 Task: Search one way flight ticket for 3 adults in first from St. Petersburg: St. Pete-clearwater International Airport to Greensboro: Piedmont Triad International Airport on 5-1-2023. Choice of flights is United. Number of bags: 11 checked bags. Price is upto 72000. Outbound departure time preference is 6:30.
Action: Mouse moved to (198, 189)
Screenshot: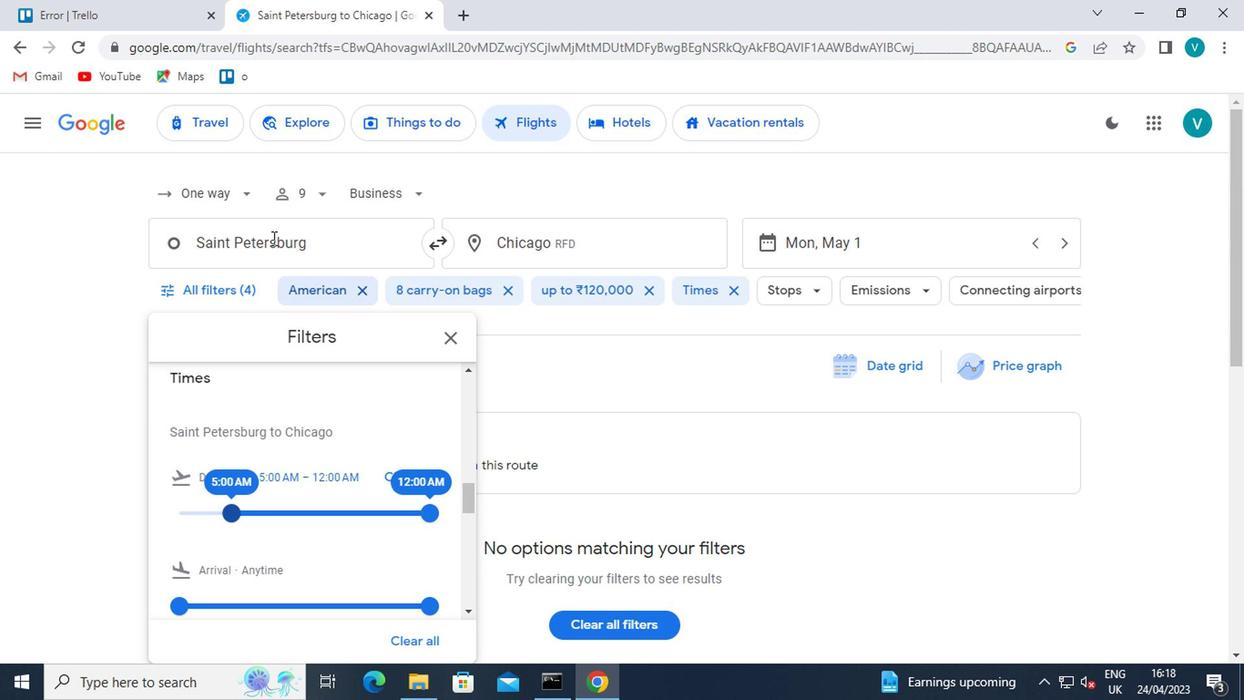 
Action: Mouse pressed left at (198, 189)
Screenshot: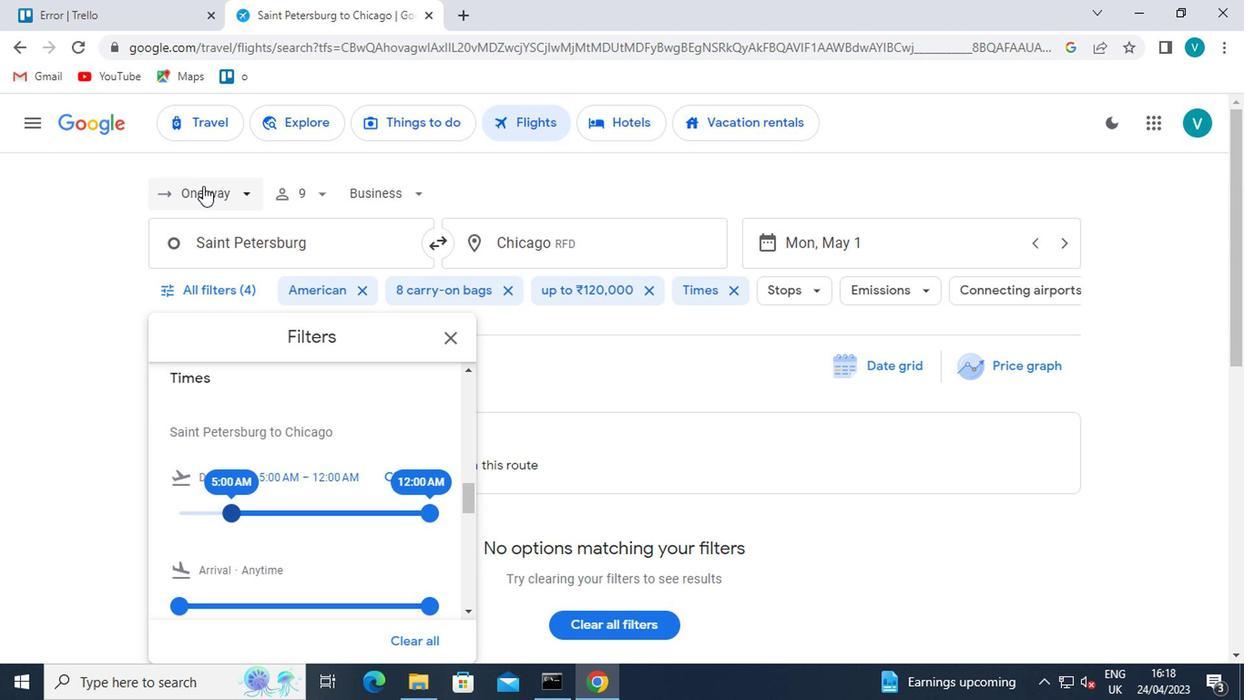 
Action: Mouse moved to (213, 280)
Screenshot: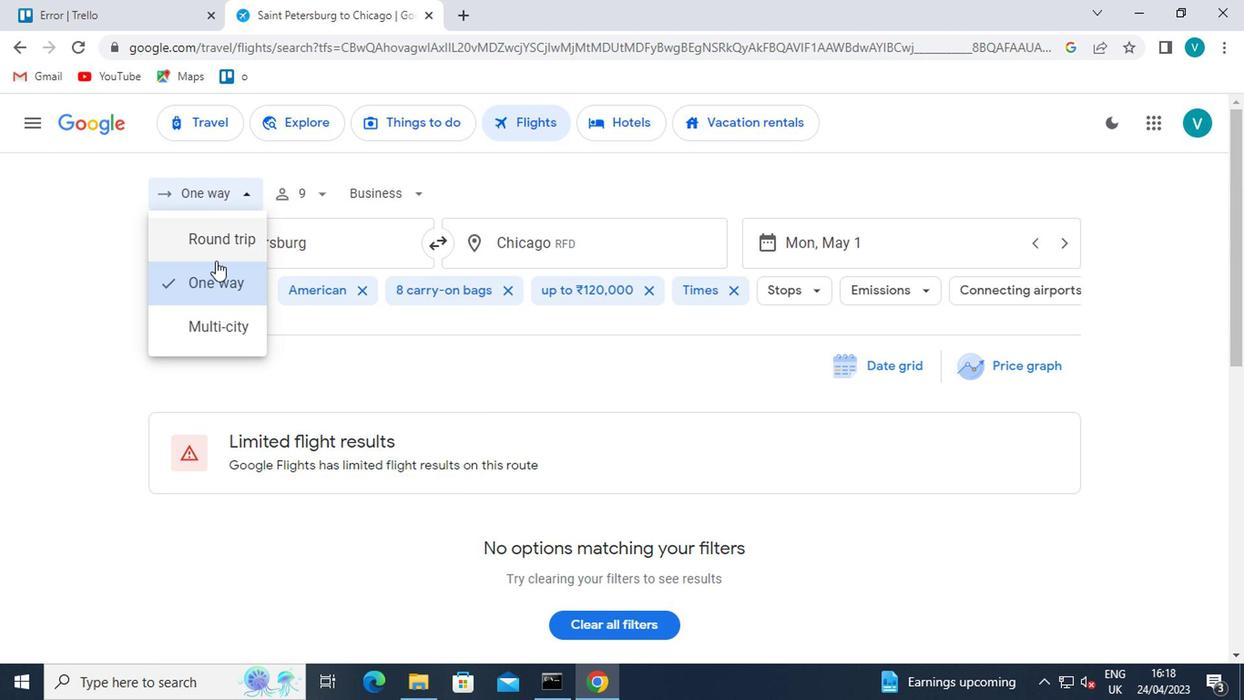 
Action: Mouse pressed left at (213, 280)
Screenshot: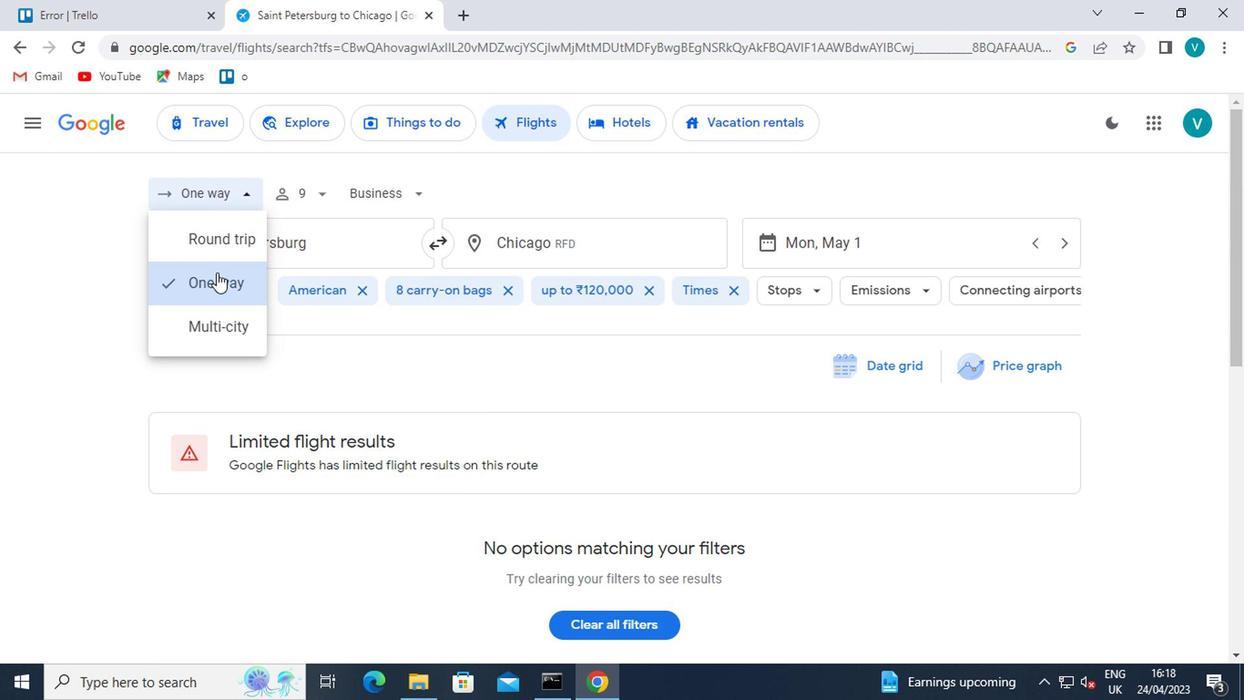 
Action: Mouse moved to (316, 182)
Screenshot: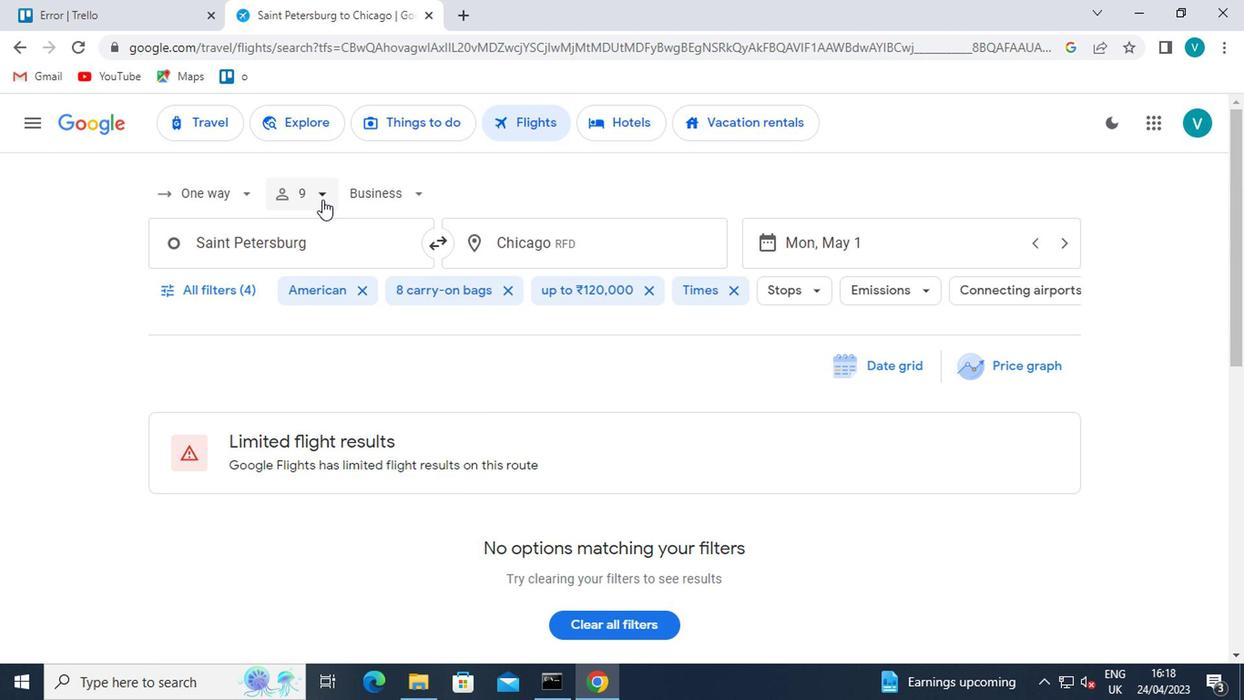 
Action: Mouse pressed left at (316, 182)
Screenshot: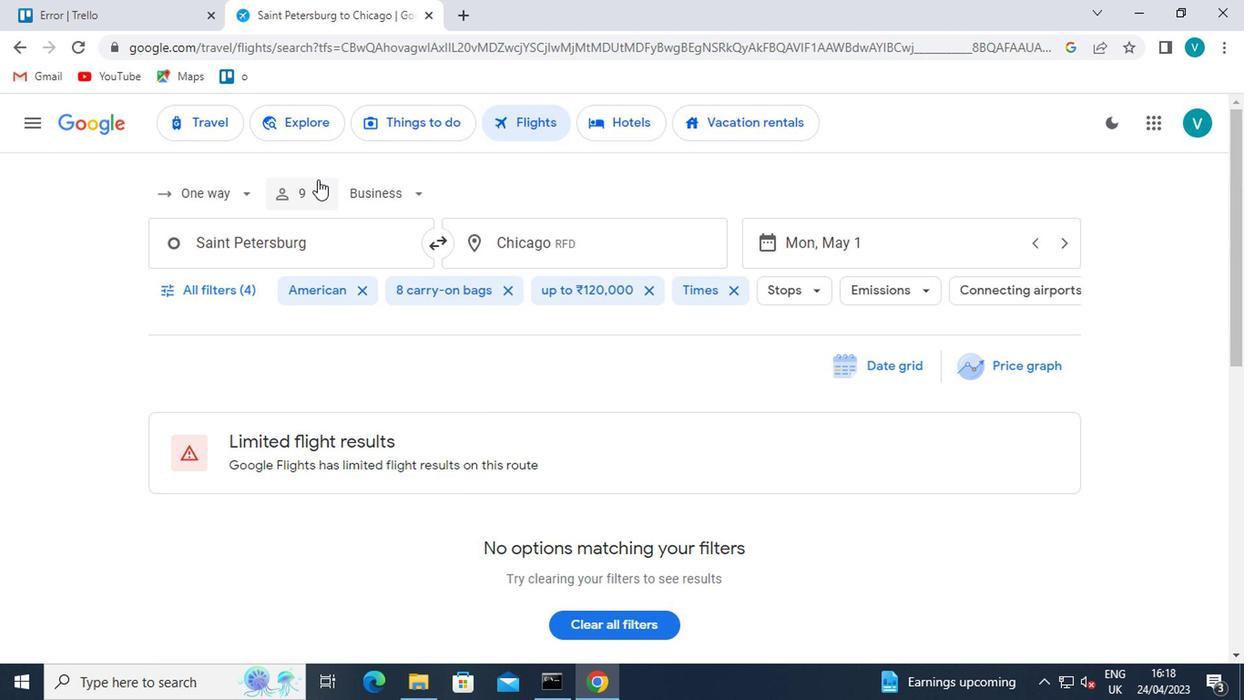 
Action: Mouse moved to (392, 237)
Screenshot: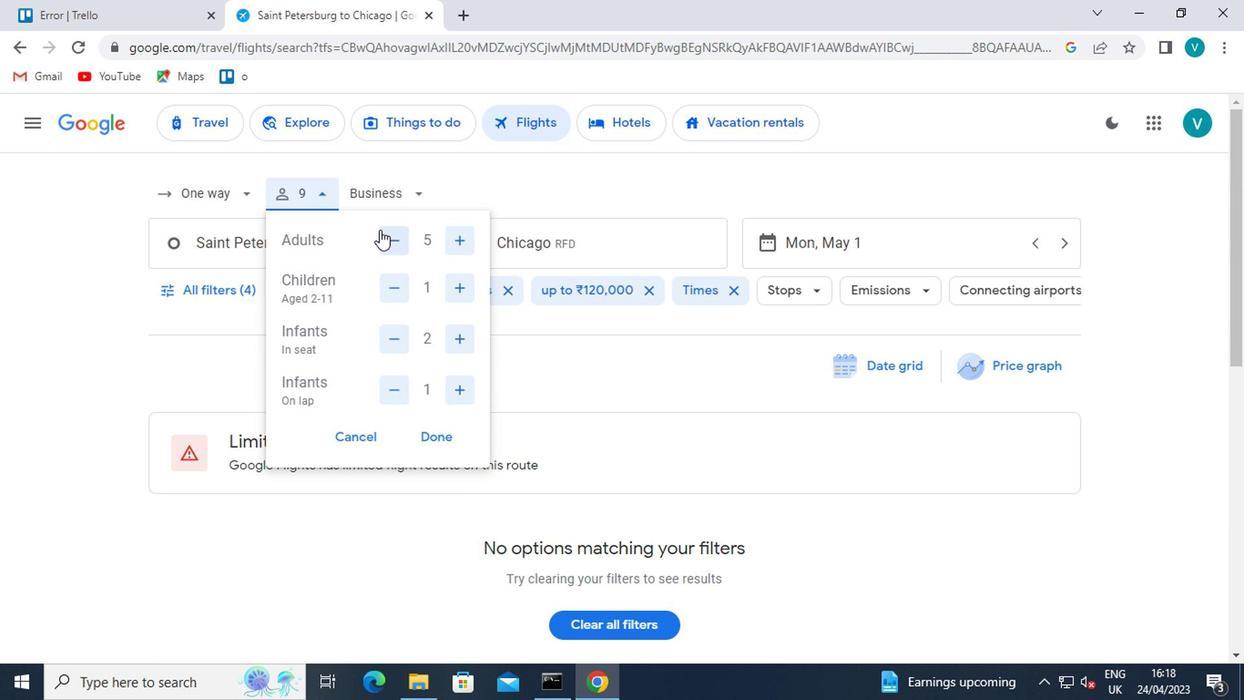 
Action: Mouse pressed left at (392, 237)
Screenshot: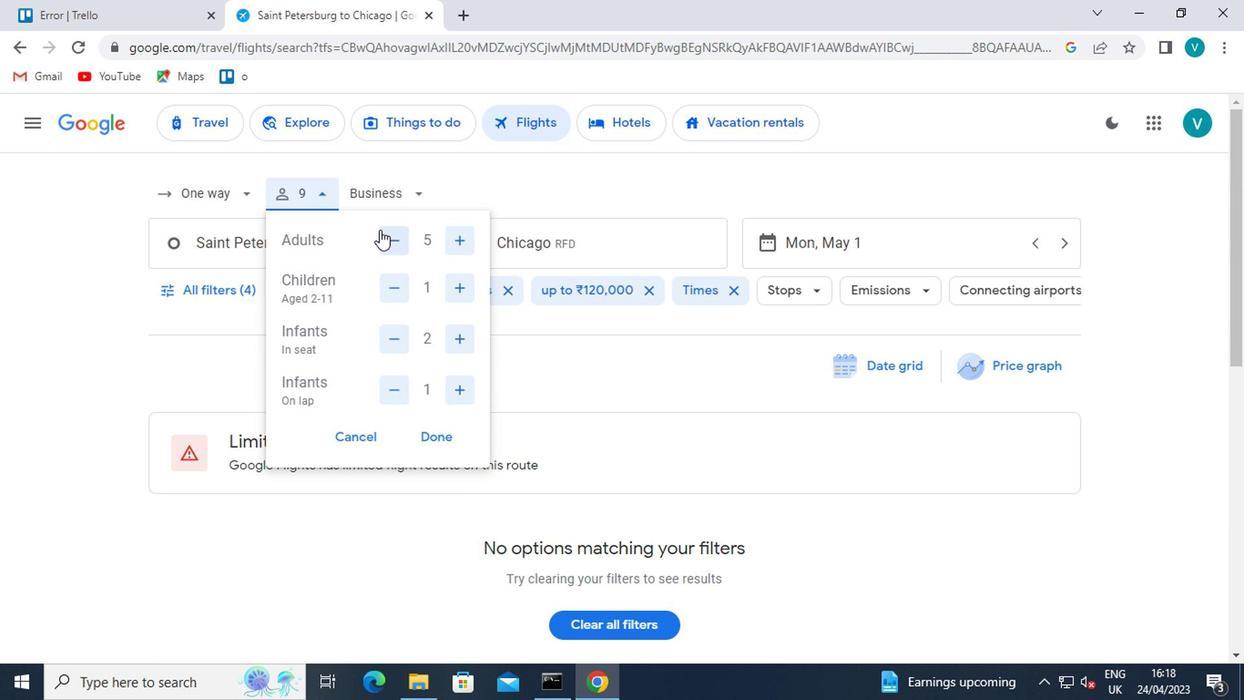 
Action: Mouse moved to (394, 237)
Screenshot: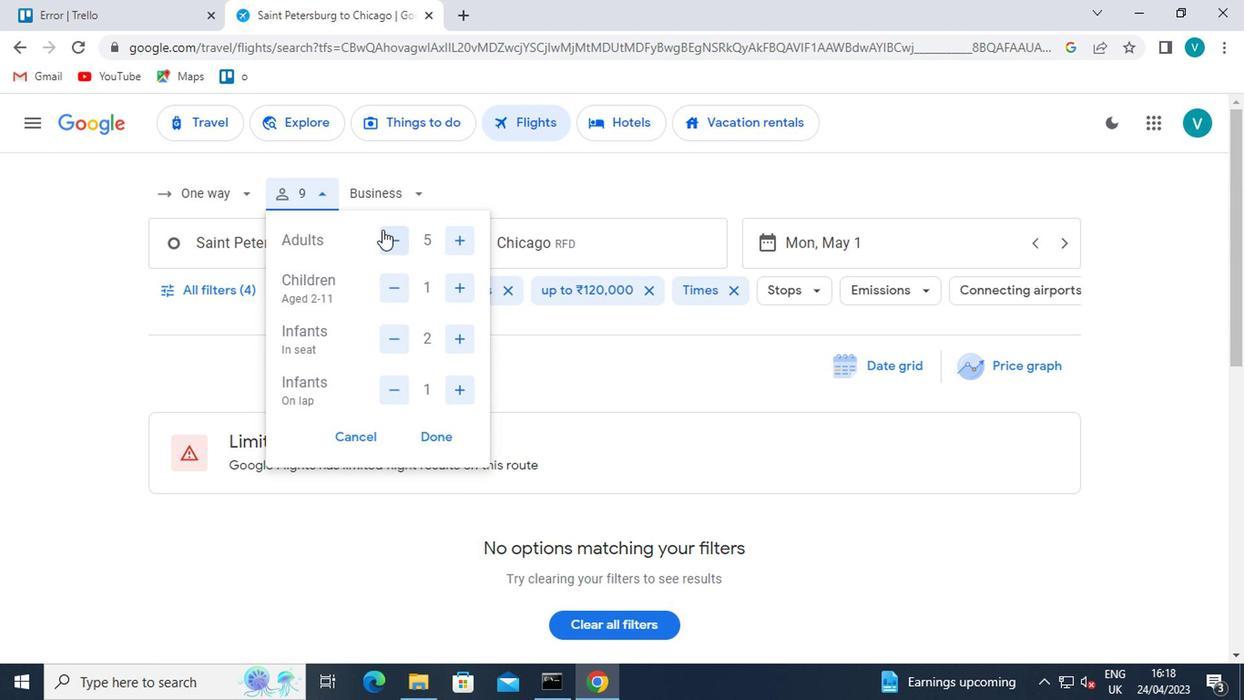 
Action: Mouse pressed left at (394, 237)
Screenshot: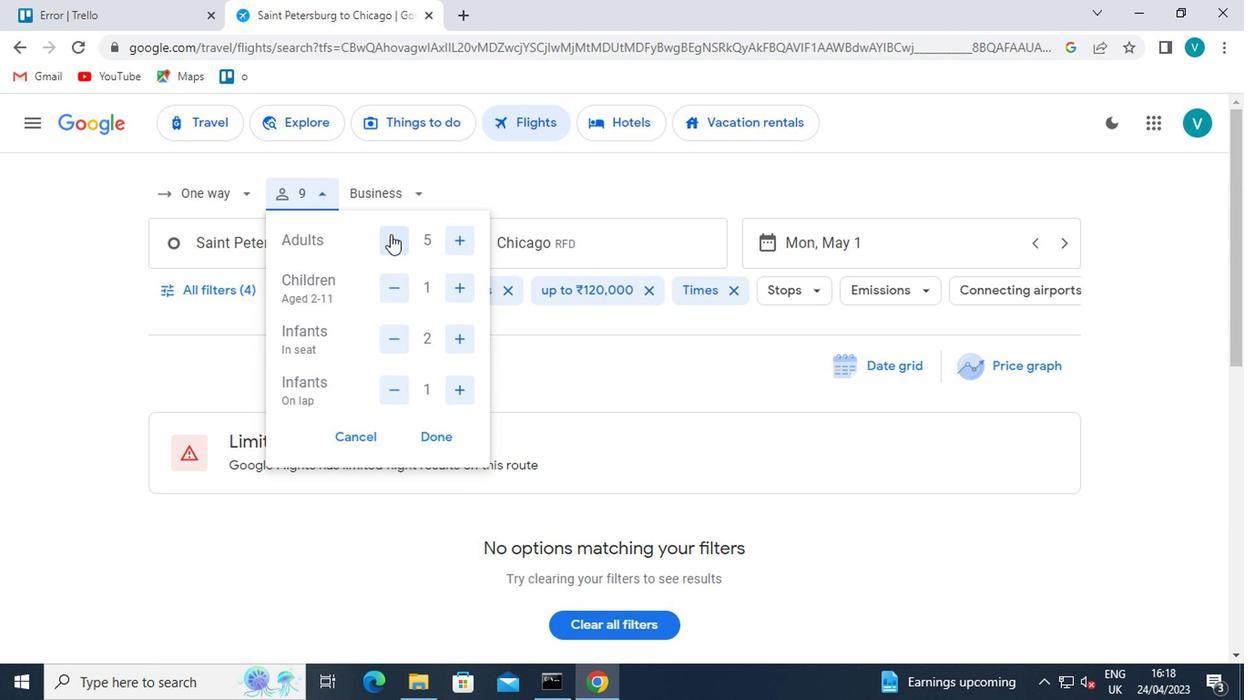 
Action: Mouse moved to (401, 293)
Screenshot: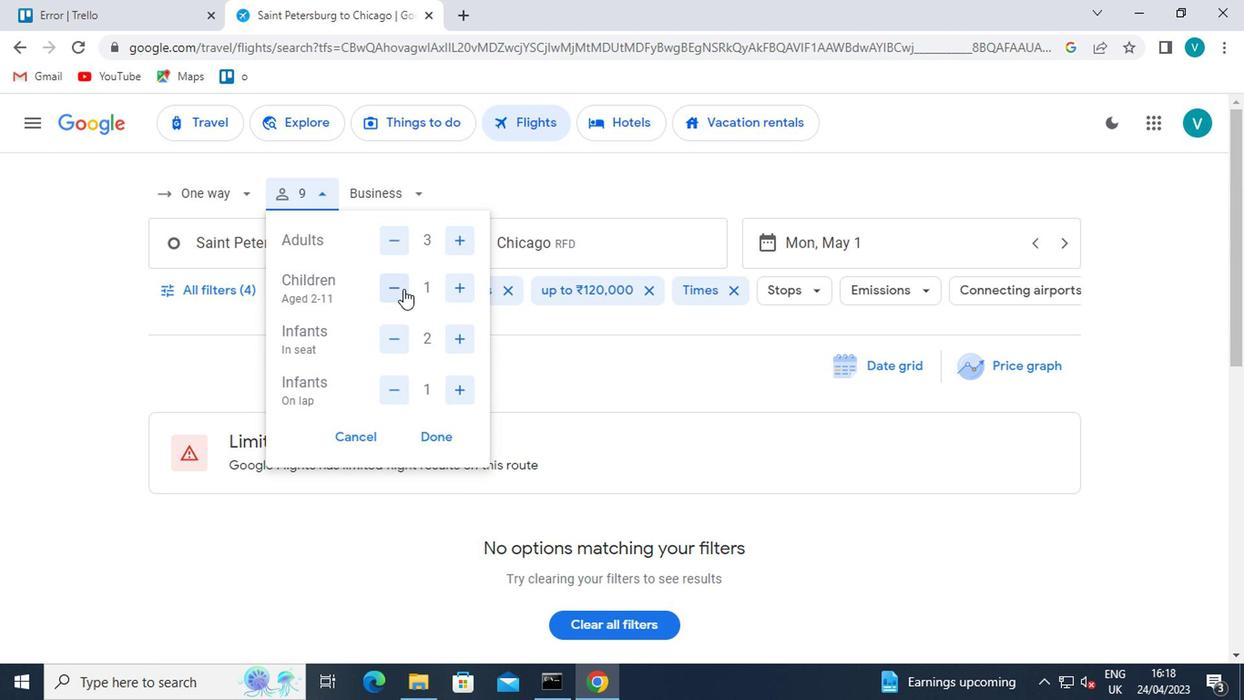 
Action: Mouse pressed left at (401, 293)
Screenshot: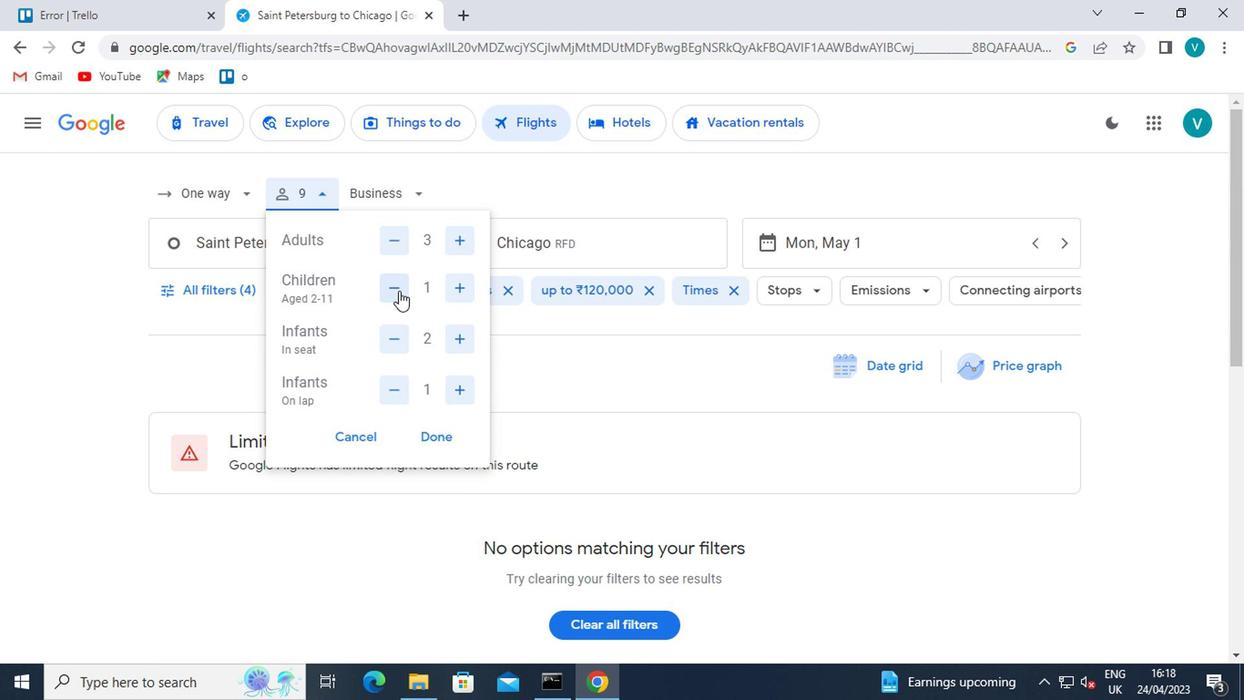 
Action: Mouse moved to (394, 333)
Screenshot: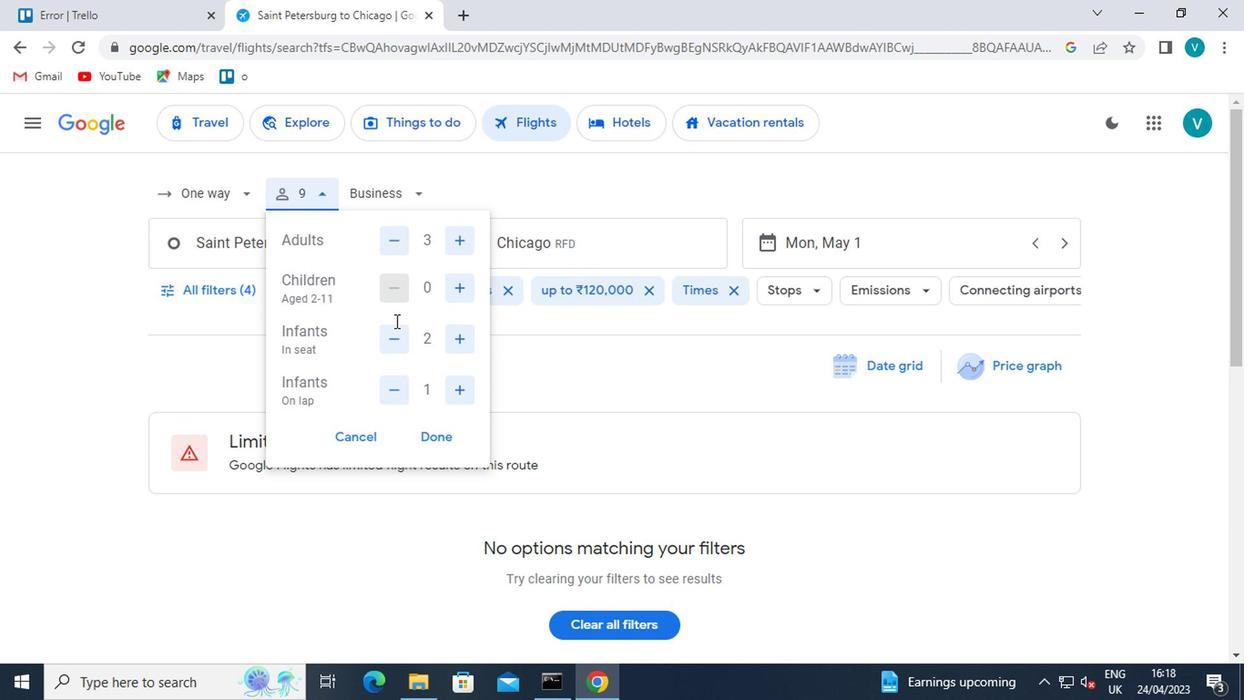 
Action: Mouse pressed left at (394, 333)
Screenshot: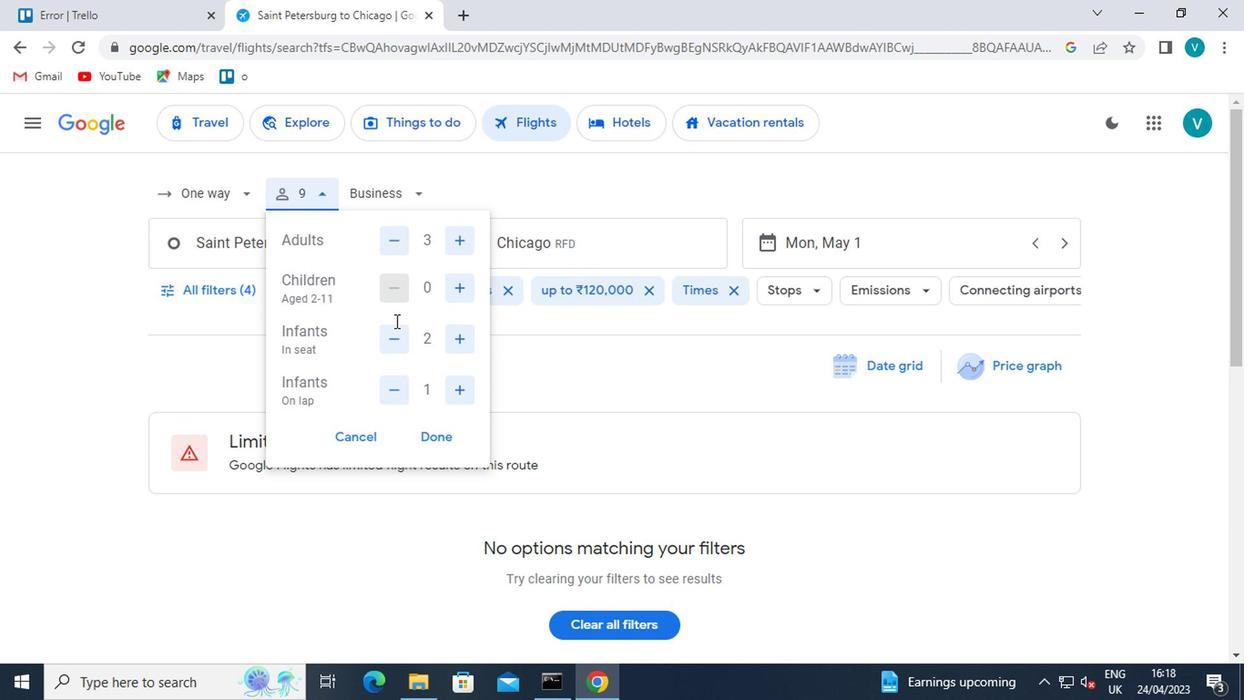 
Action: Mouse moved to (394, 405)
Screenshot: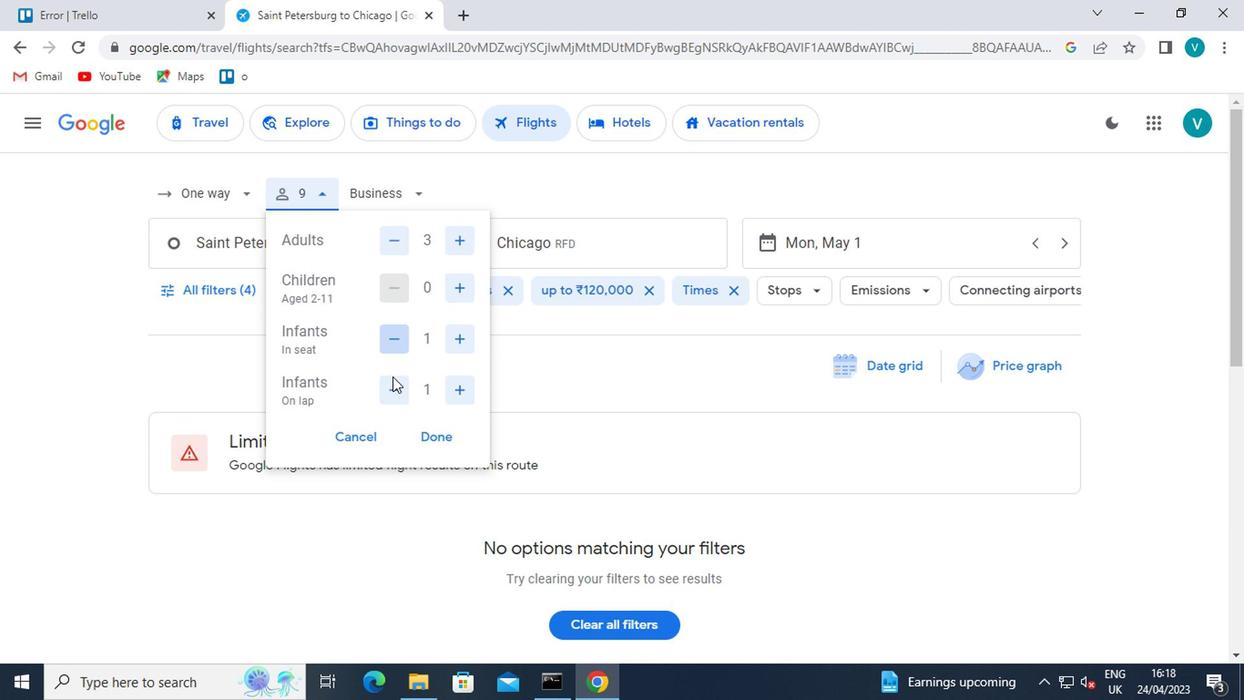 
Action: Mouse pressed left at (394, 405)
Screenshot: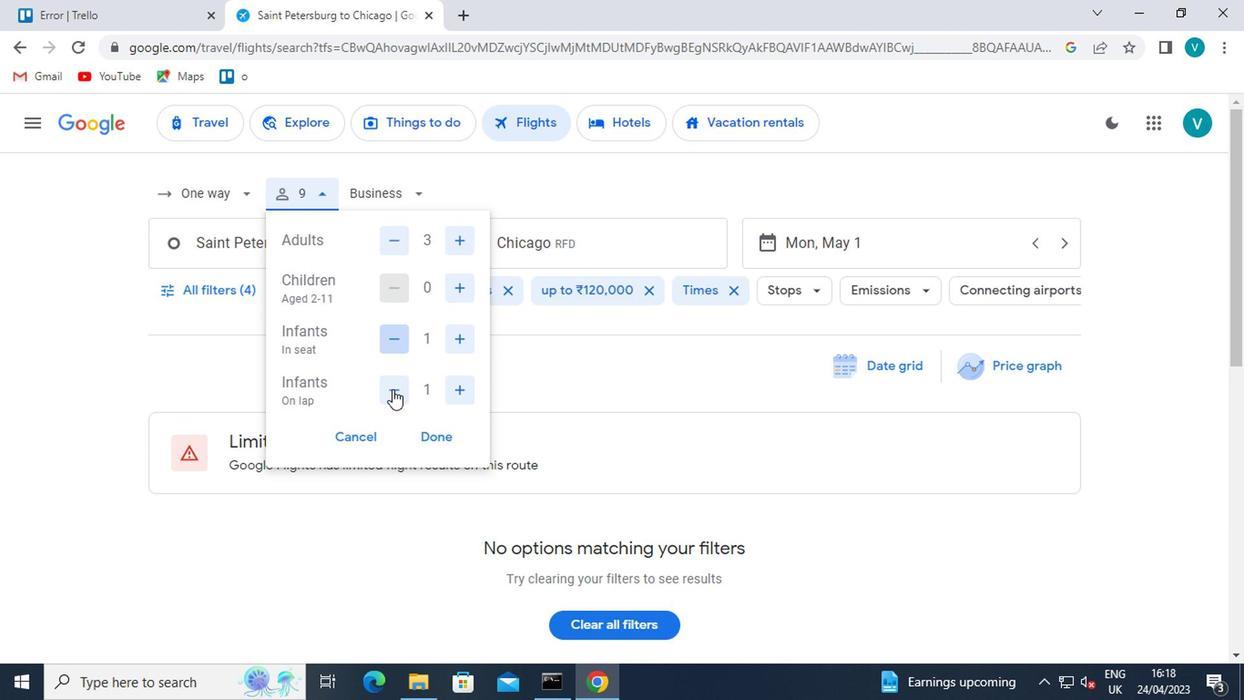 
Action: Mouse moved to (398, 337)
Screenshot: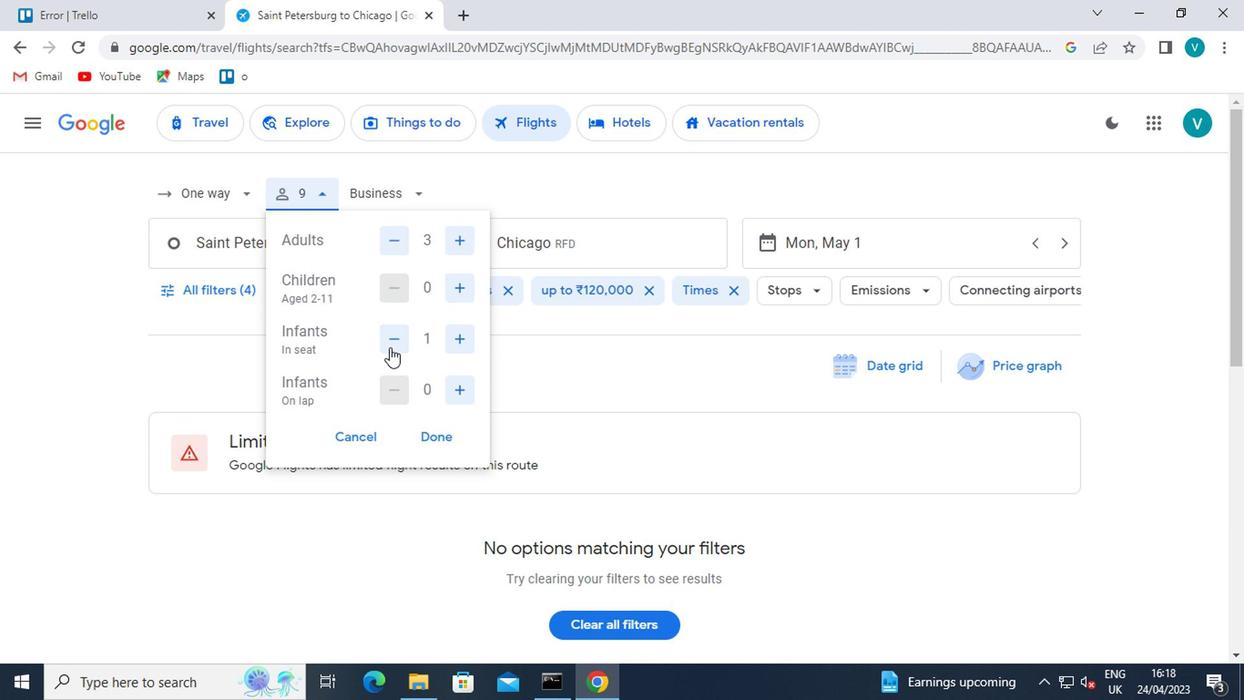 
Action: Mouse pressed left at (398, 337)
Screenshot: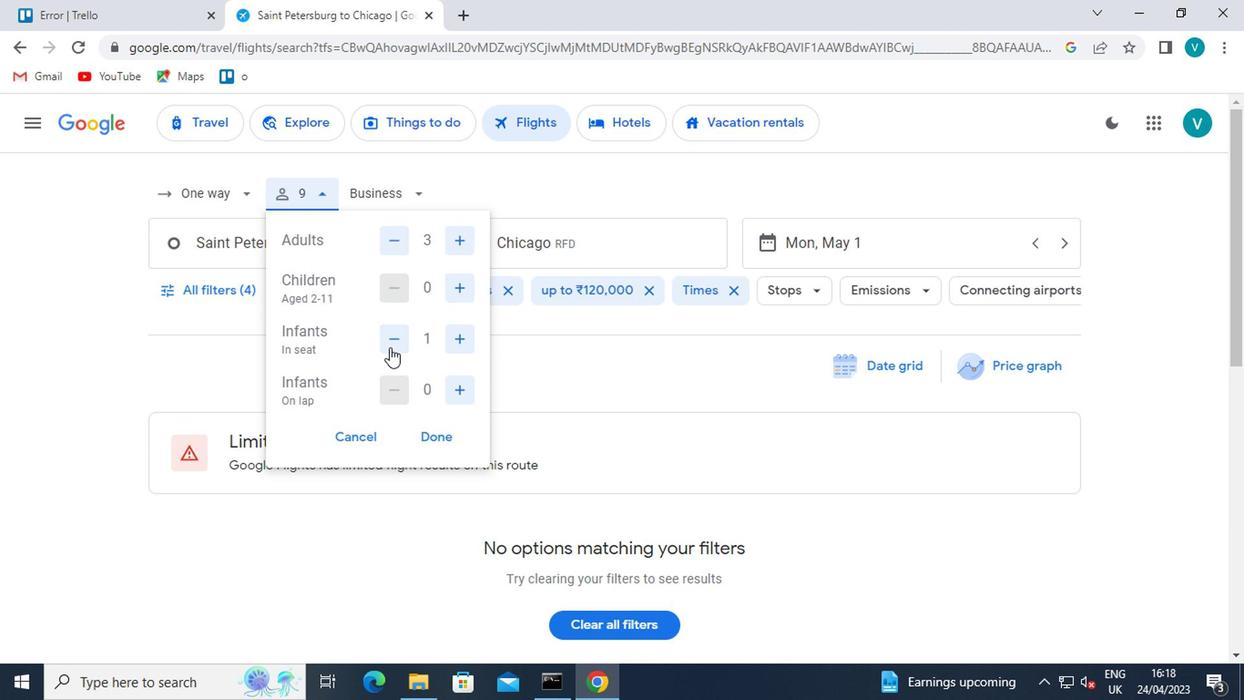 
Action: Mouse moved to (448, 436)
Screenshot: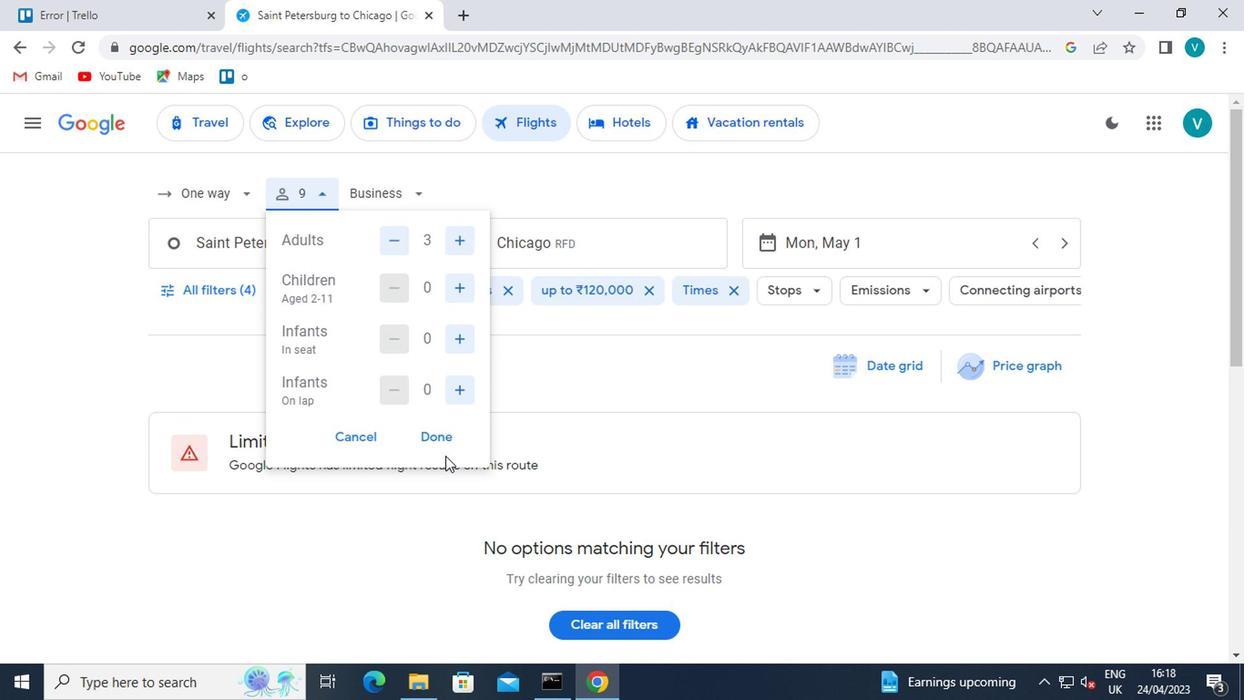 
Action: Mouse pressed left at (448, 436)
Screenshot: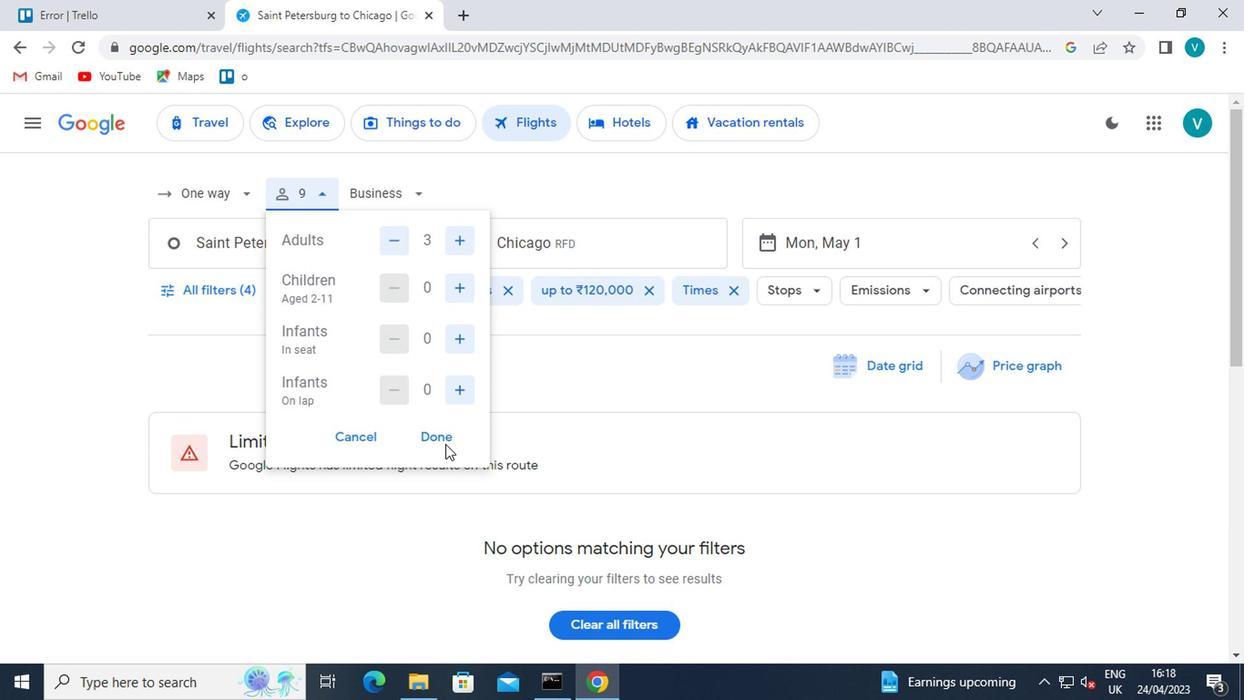 
Action: Mouse moved to (415, 212)
Screenshot: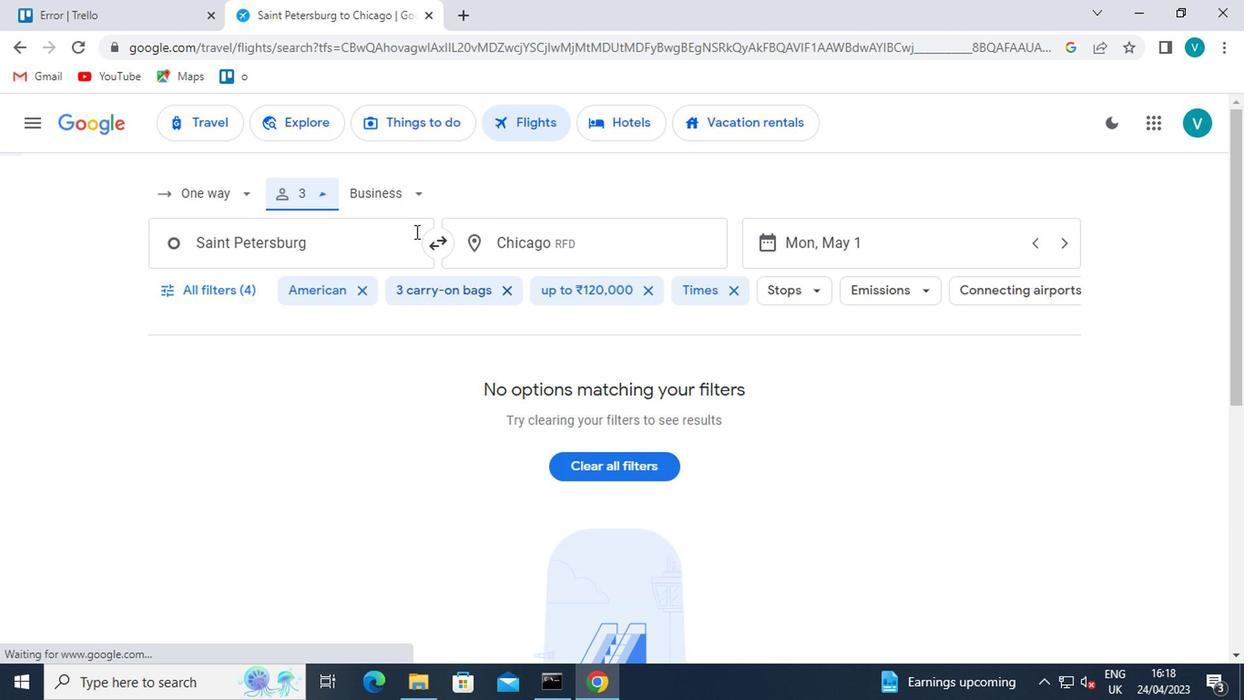 
Action: Mouse pressed left at (415, 212)
Screenshot: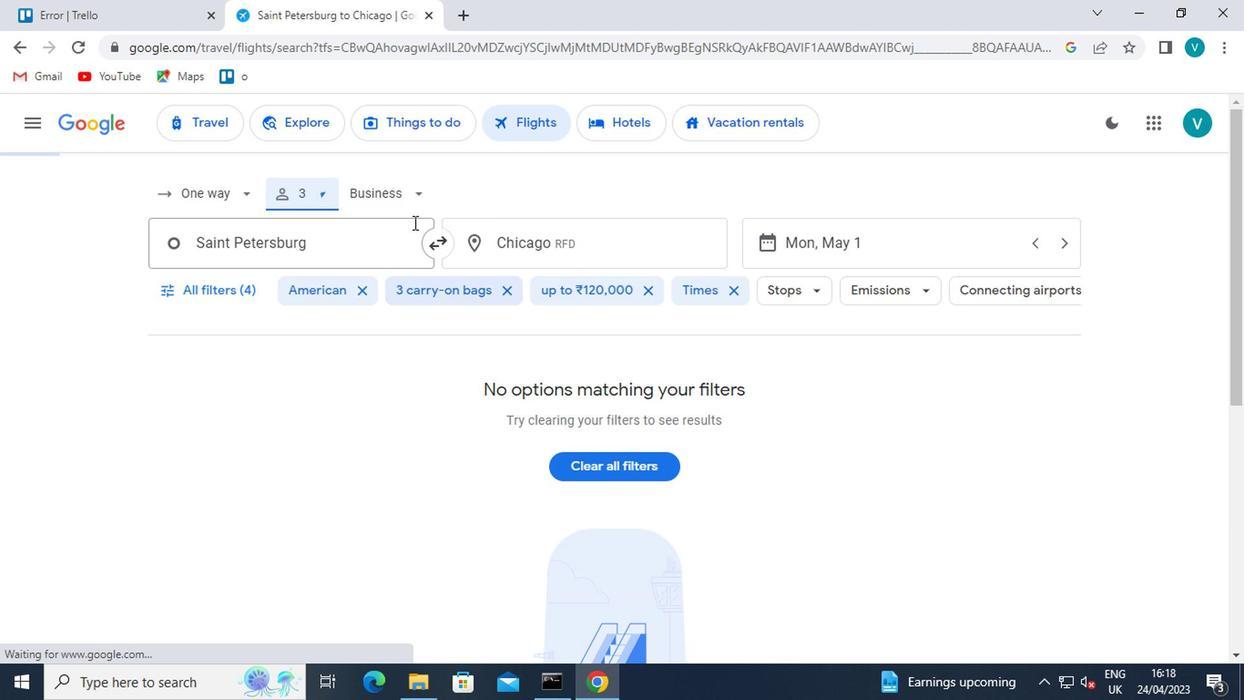 
Action: Mouse moved to (409, 376)
Screenshot: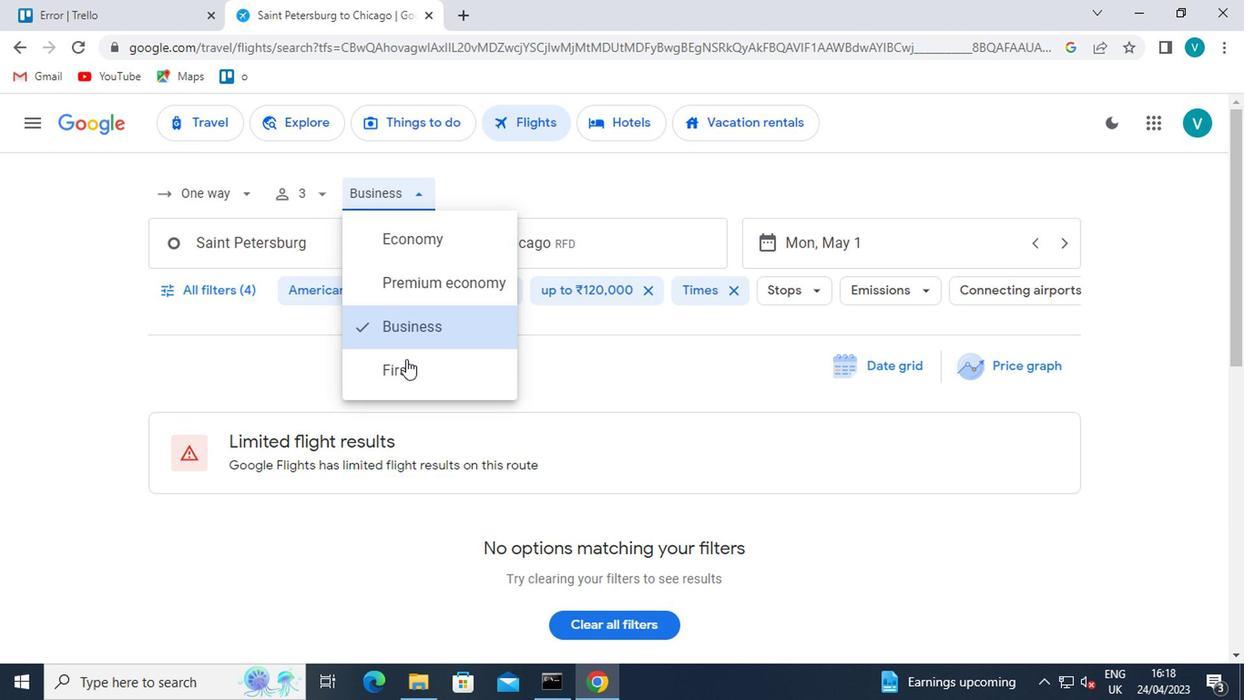
Action: Mouse pressed left at (409, 376)
Screenshot: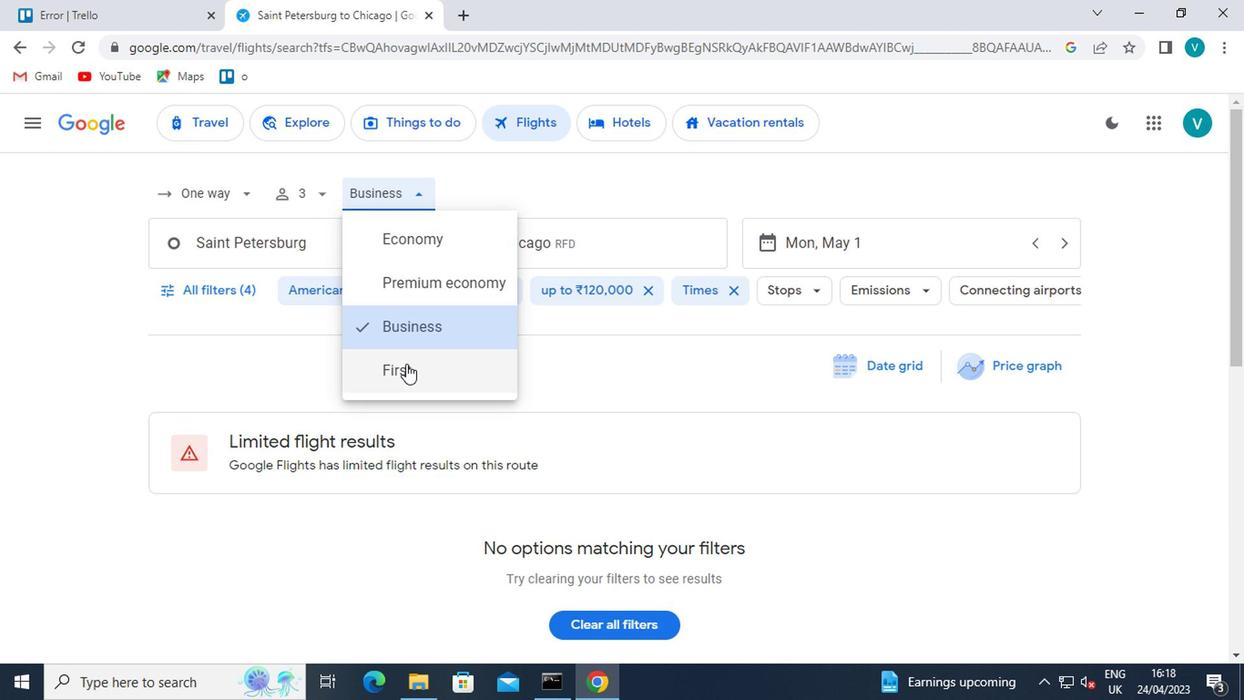 
Action: Mouse moved to (372, 237)
Screenshot: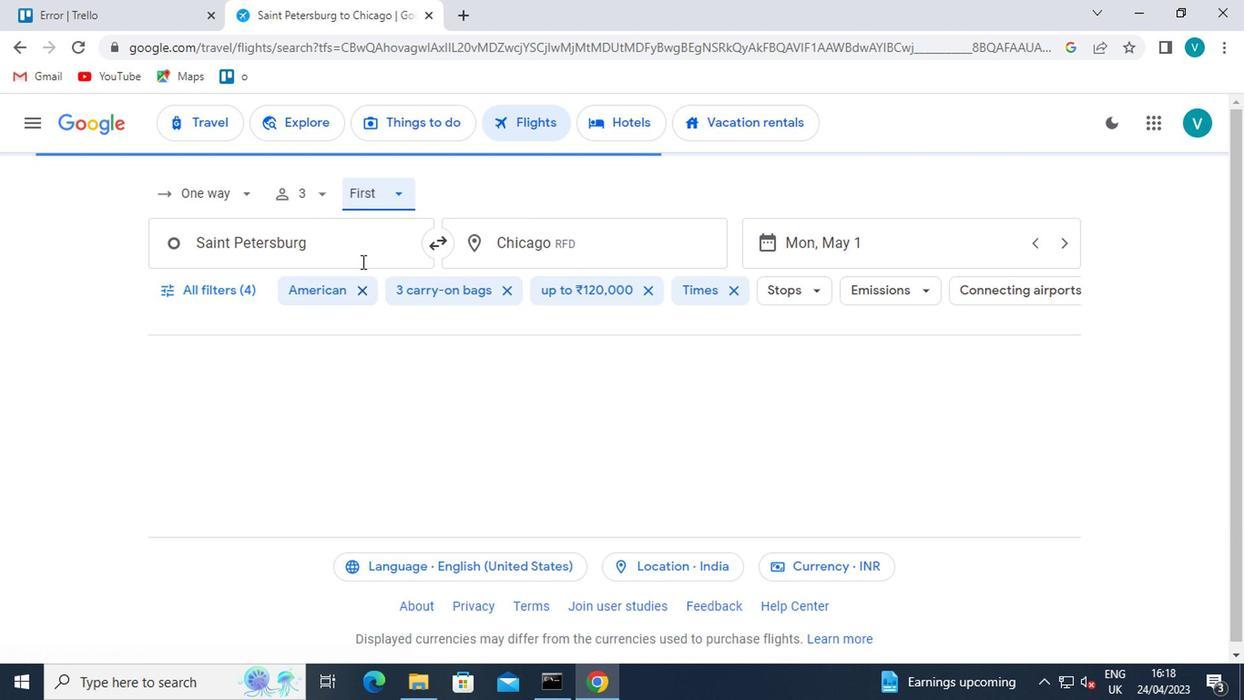 
Action: Mouse pressed left at (372, 237)
Screenshot: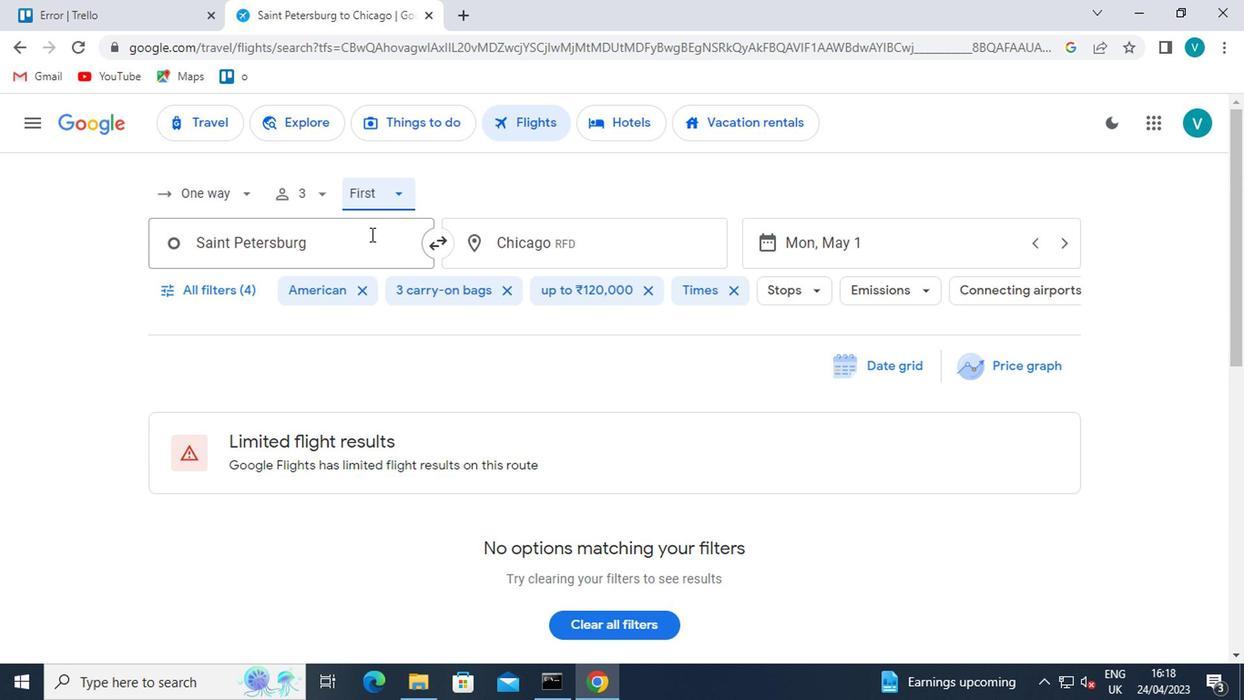 
Action: Key pressed <Key.enter>
Screenshot: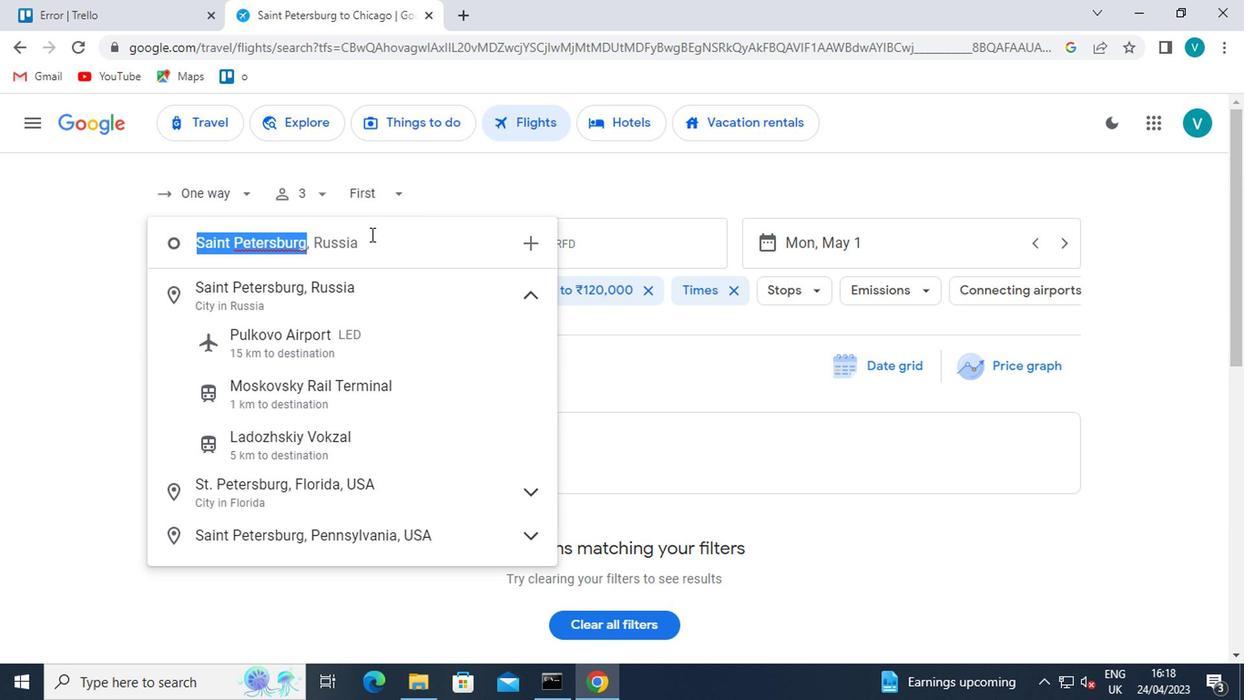 
Action: Mouse moved to (662, 266)
Screenshot: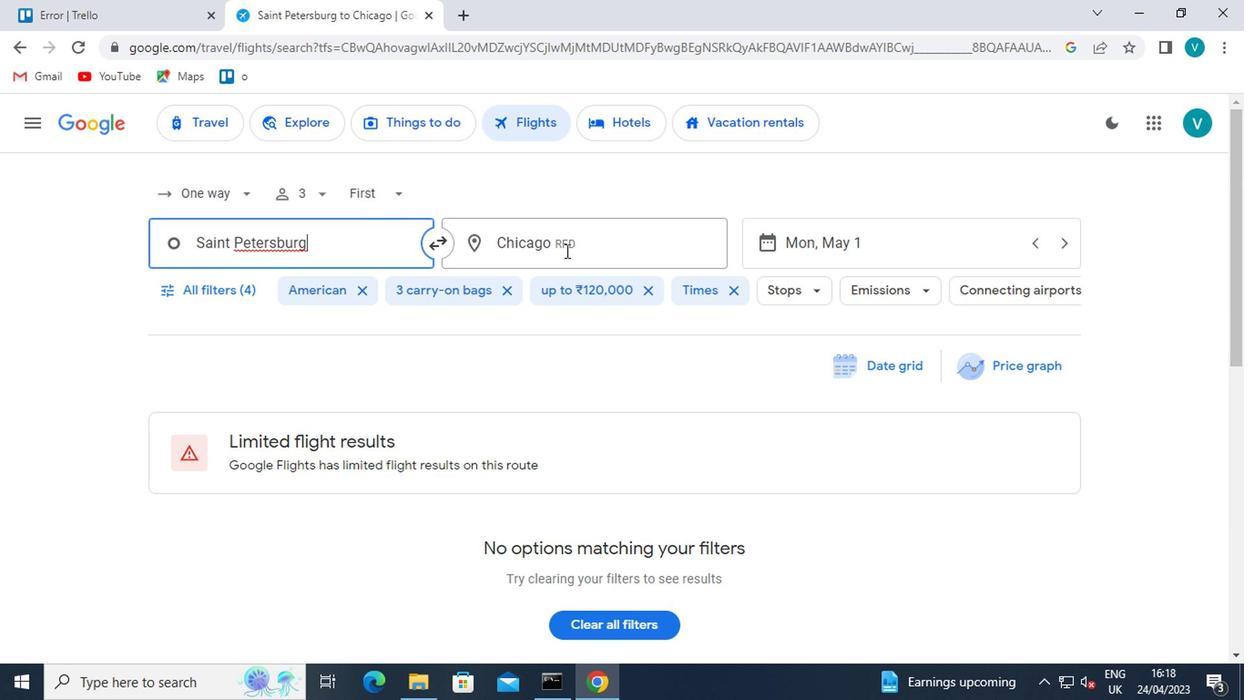 
Action: Mouse pressed left at (662, 266)
Screenshot: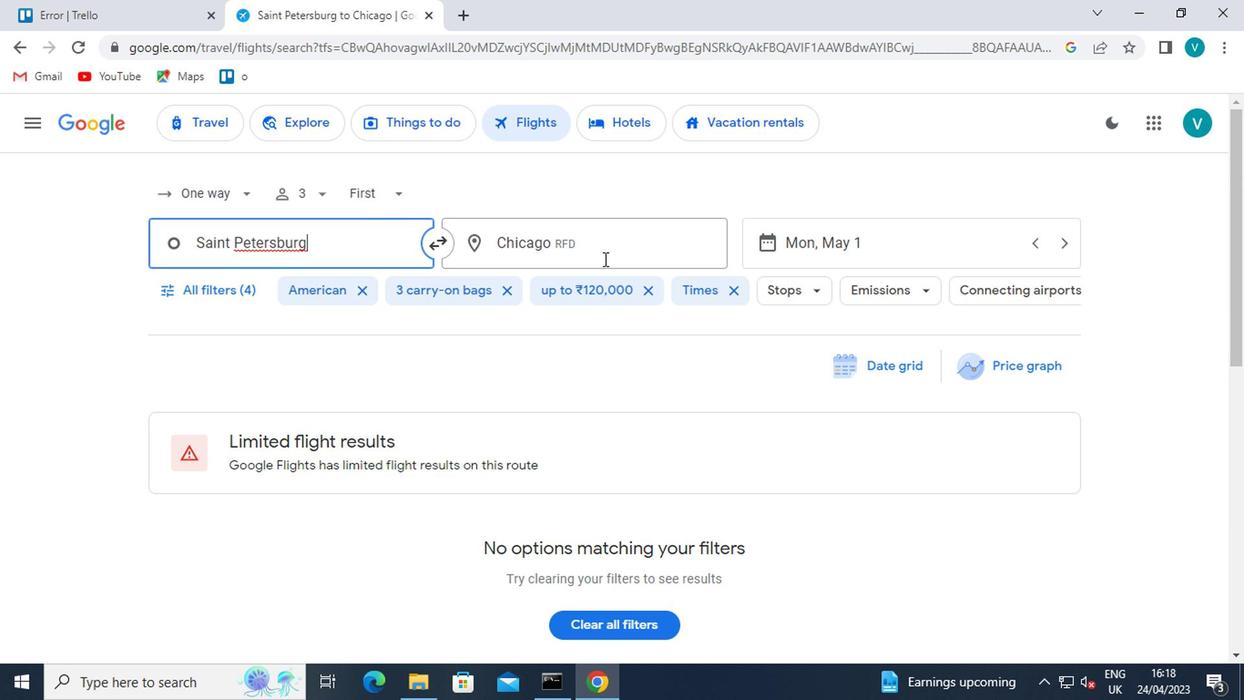 
Action: Mouse moved to (608, 233)
Screenshot: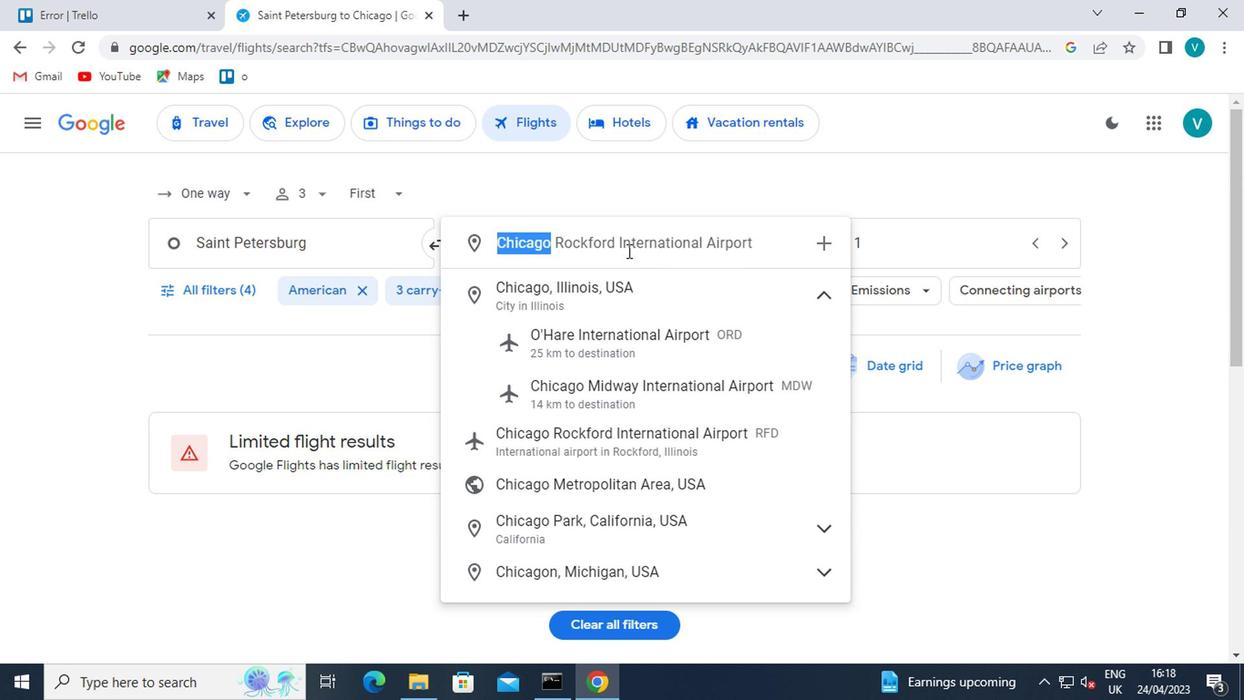 
Action: Key pressed <Key.shift>GREENSBO
Screenshot: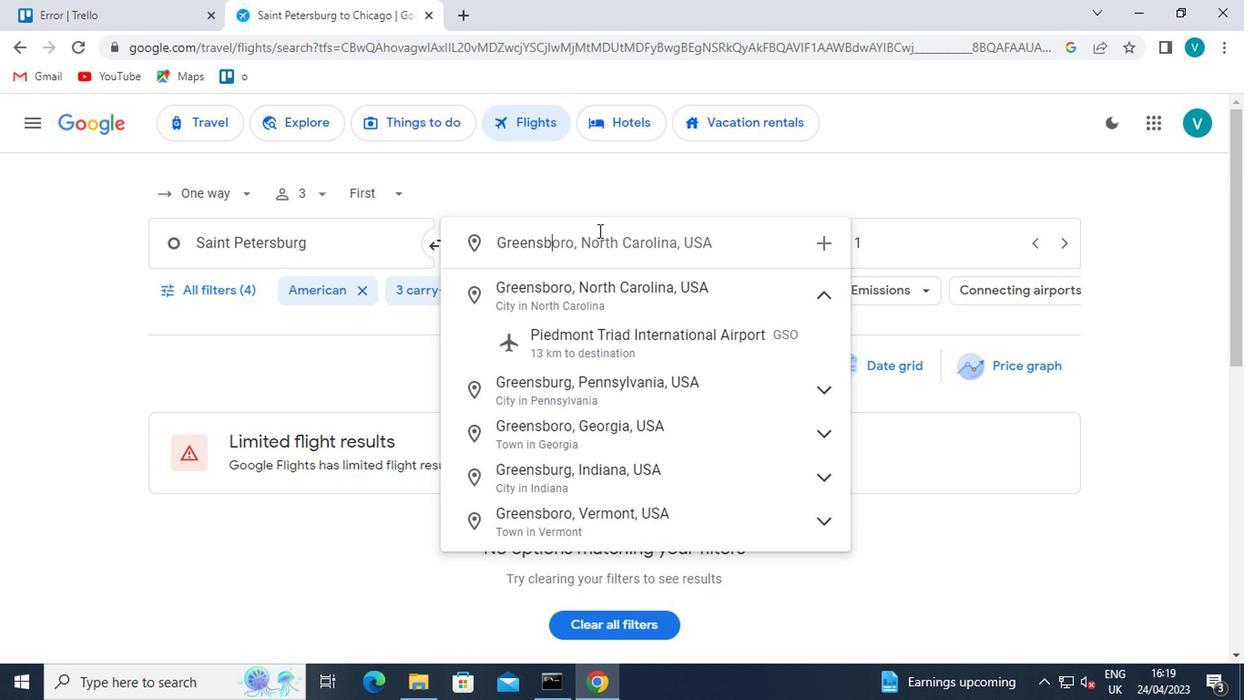 
Action: Mouse moved to (607, 233)
Screenshot: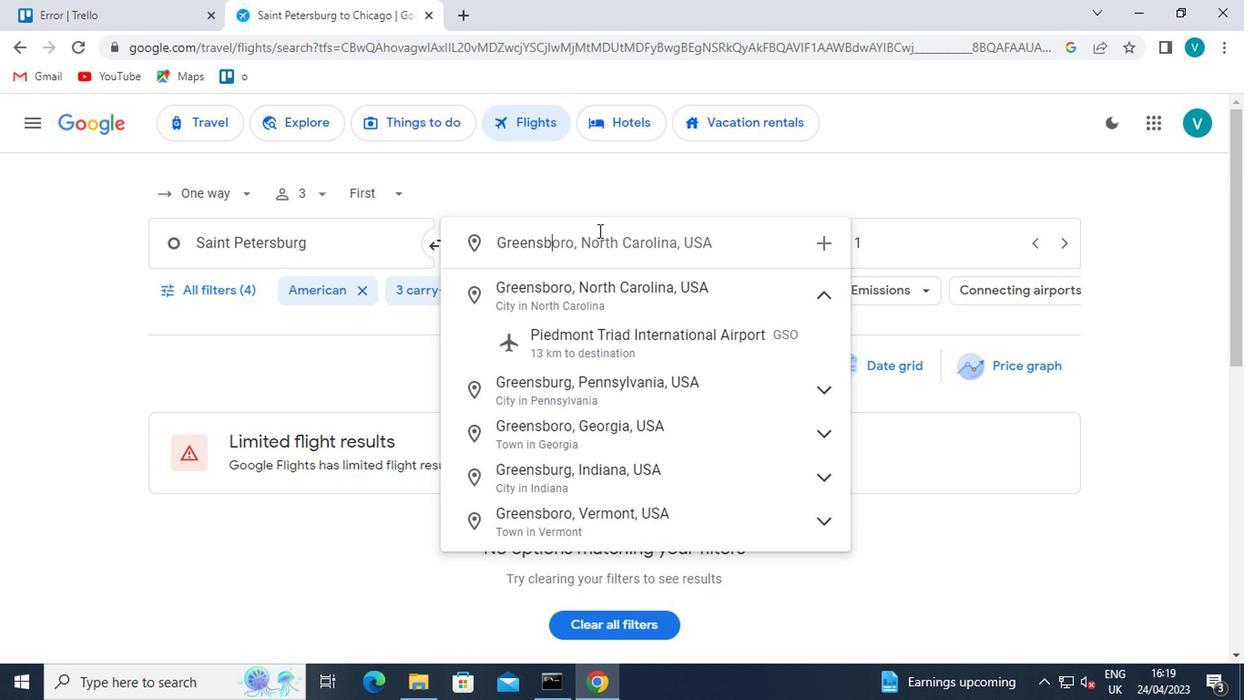 
Action: Key pressed RO
Screenshot: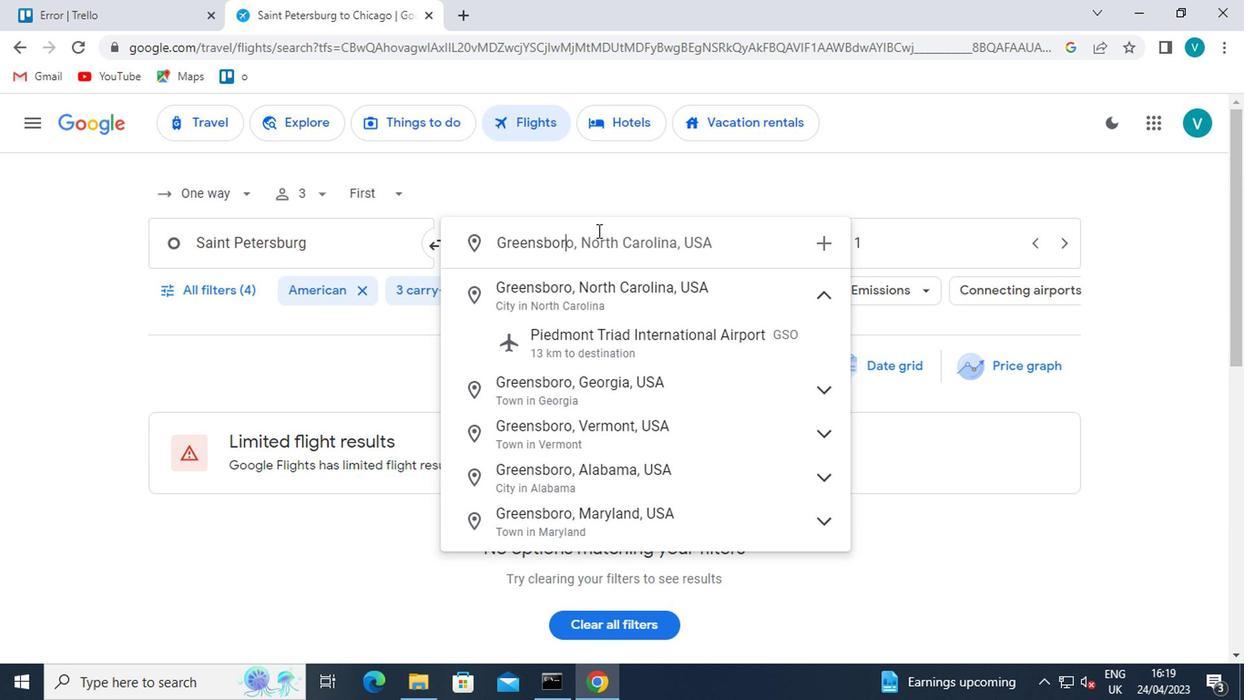 
Action: Mouse moved to (677, 342)
Screenshot: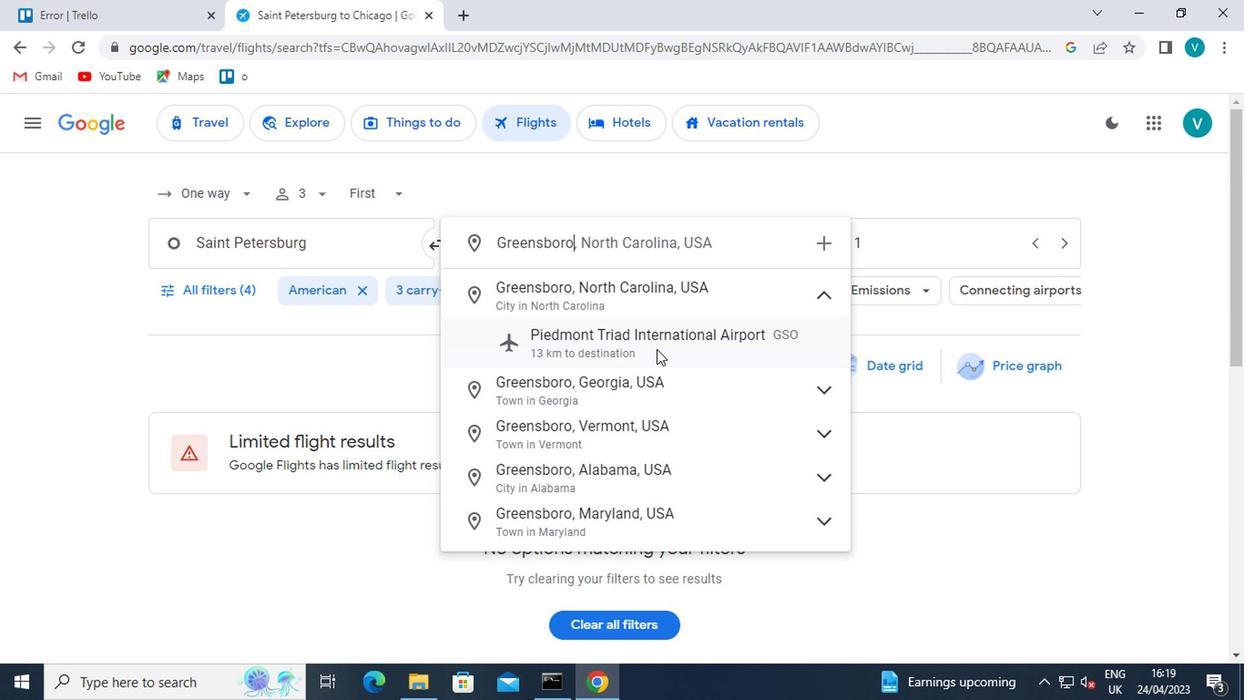 
Action: Mouse pressed left at (677, 342)
Screenshot: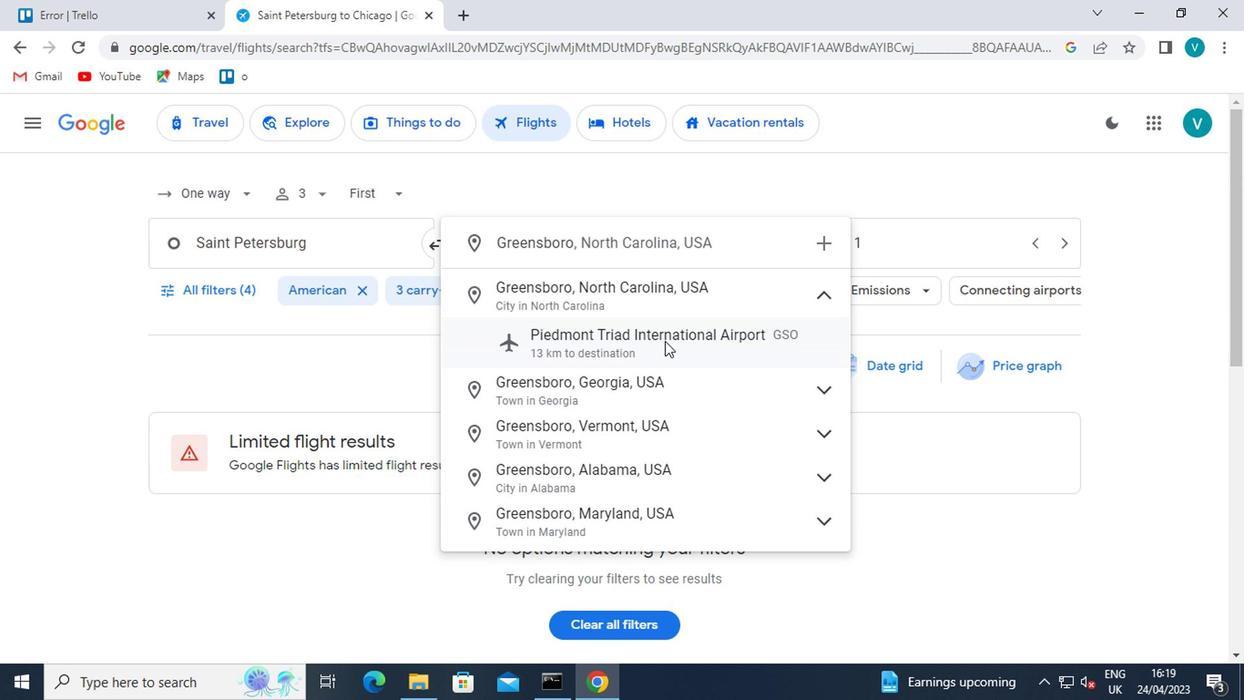 
Action: Mouse moved to (936, 259)
Screenshot: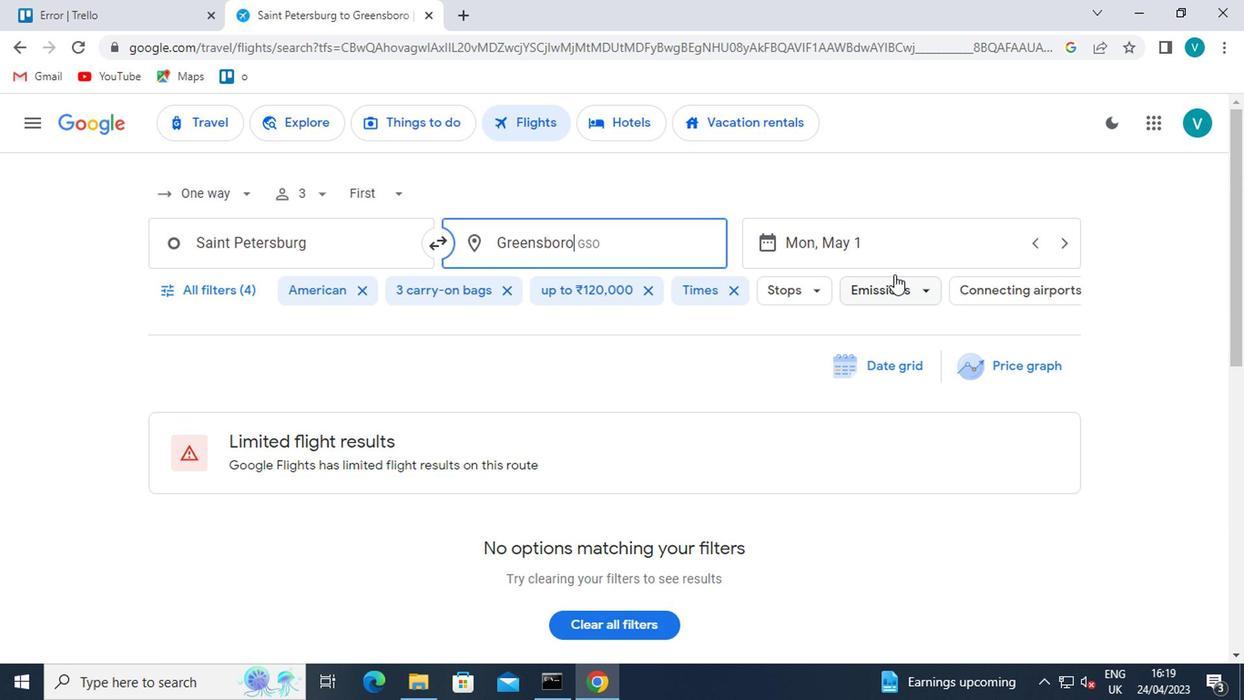 
Action: Mouse pressed left at (936, 259)
Screenshot: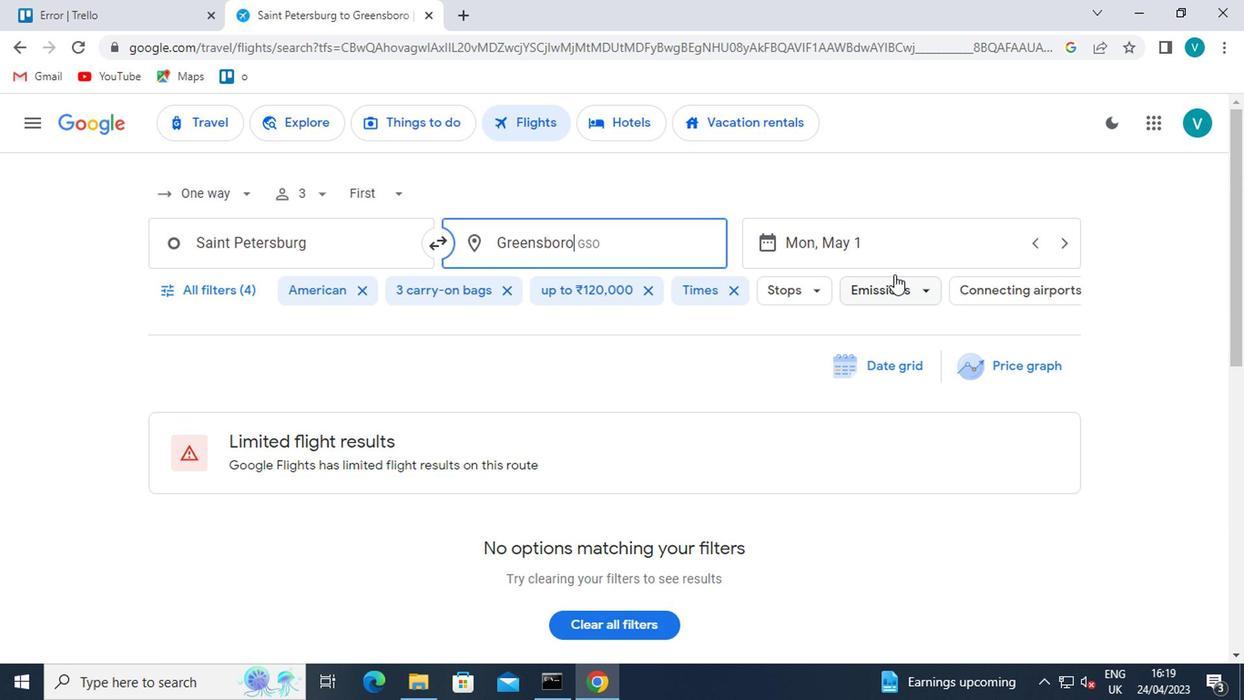 
Action: Mouse moved to (851, 339)
Screenshot: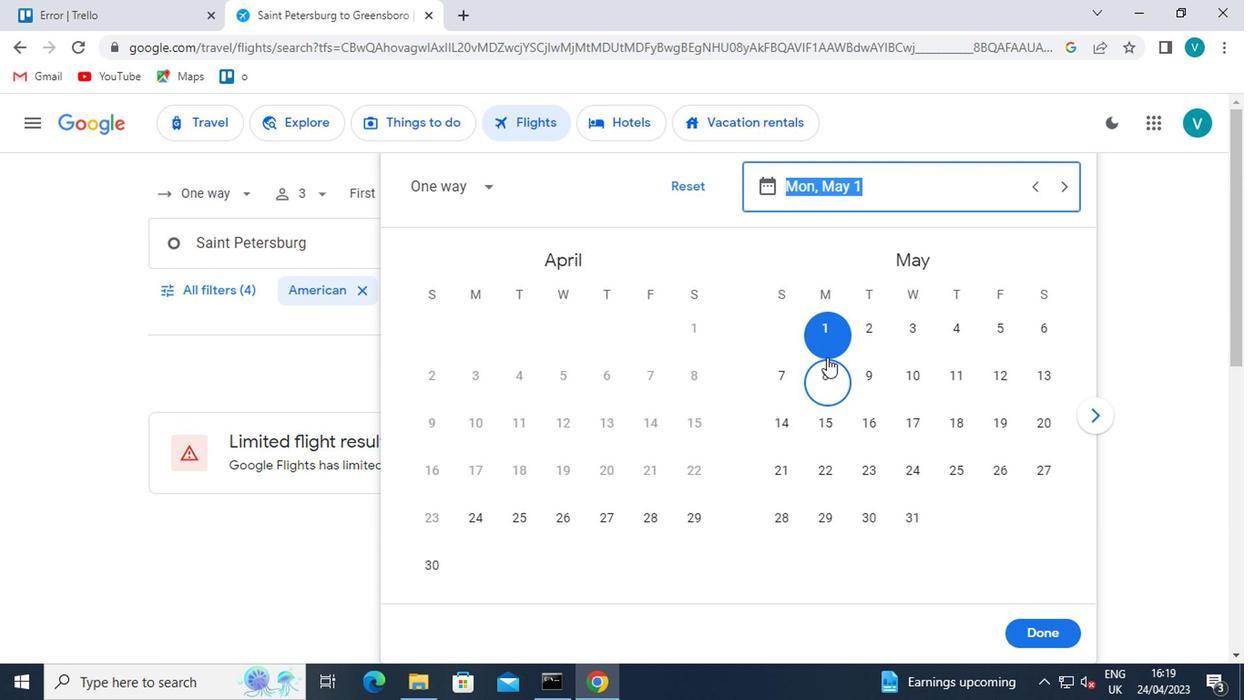 
Action: Mouse pressed left at (851, 339)
Screenshot: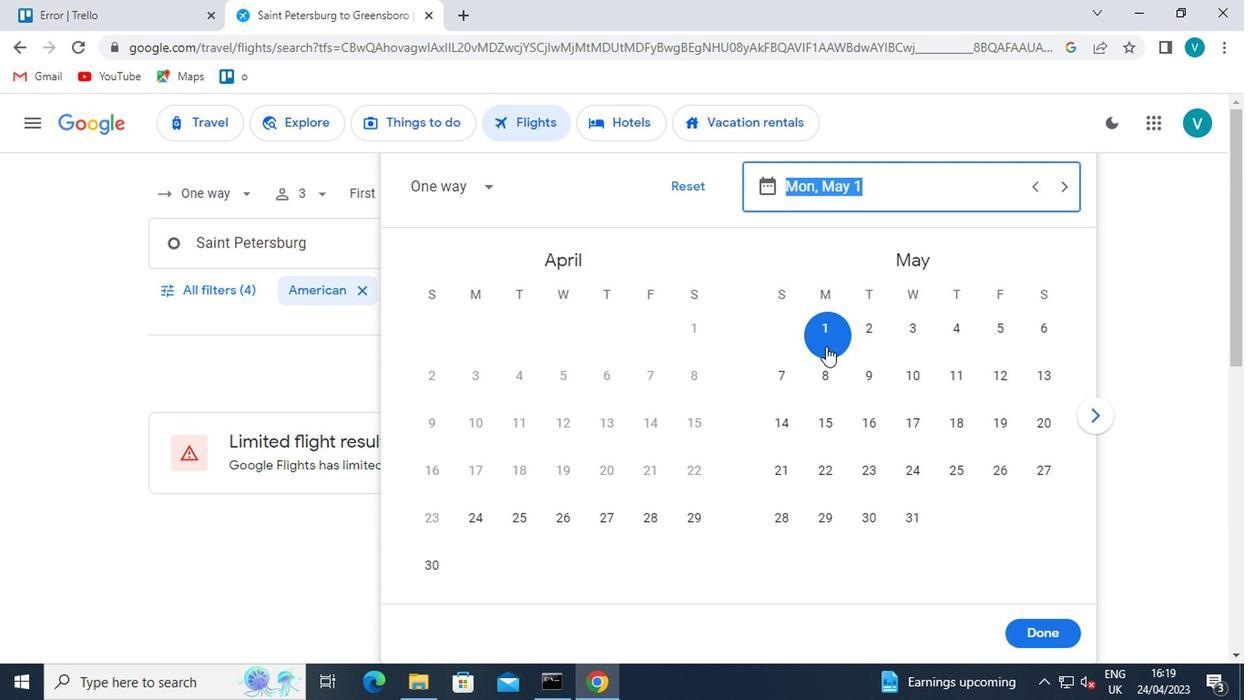 
Action: Mouse moved to (1070, 630)
Screenshot: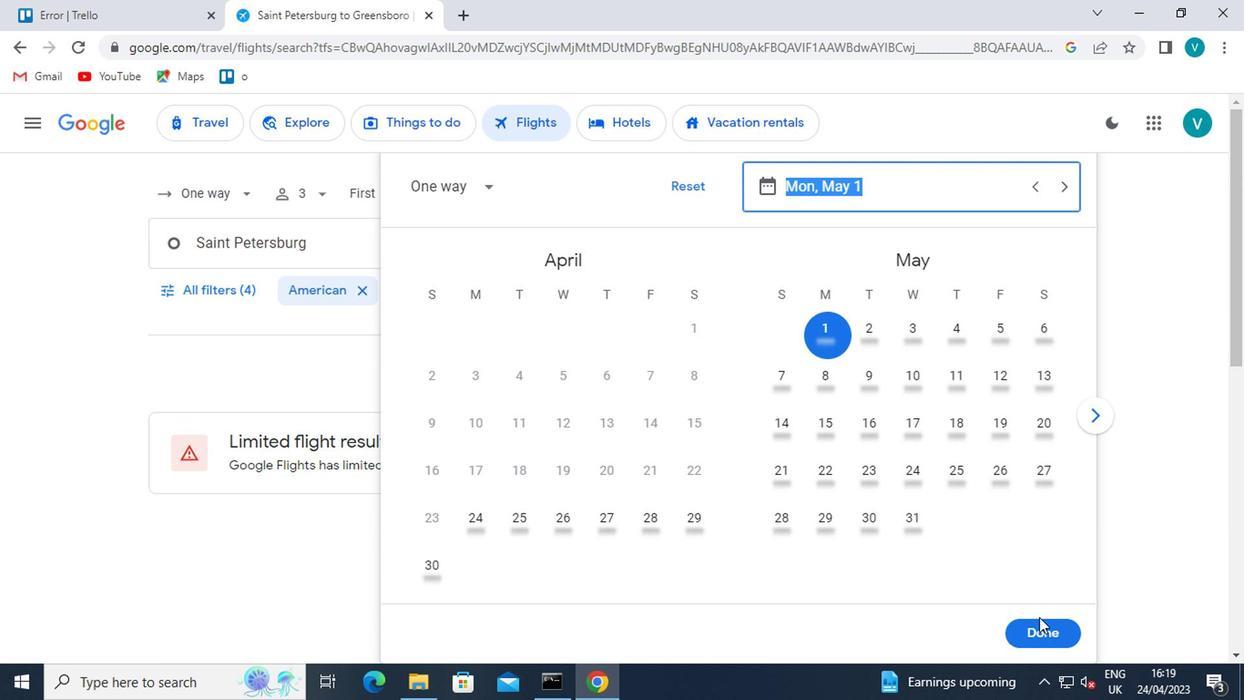 
Action: Mouse pressed left at (1070, 630)
Screenshot: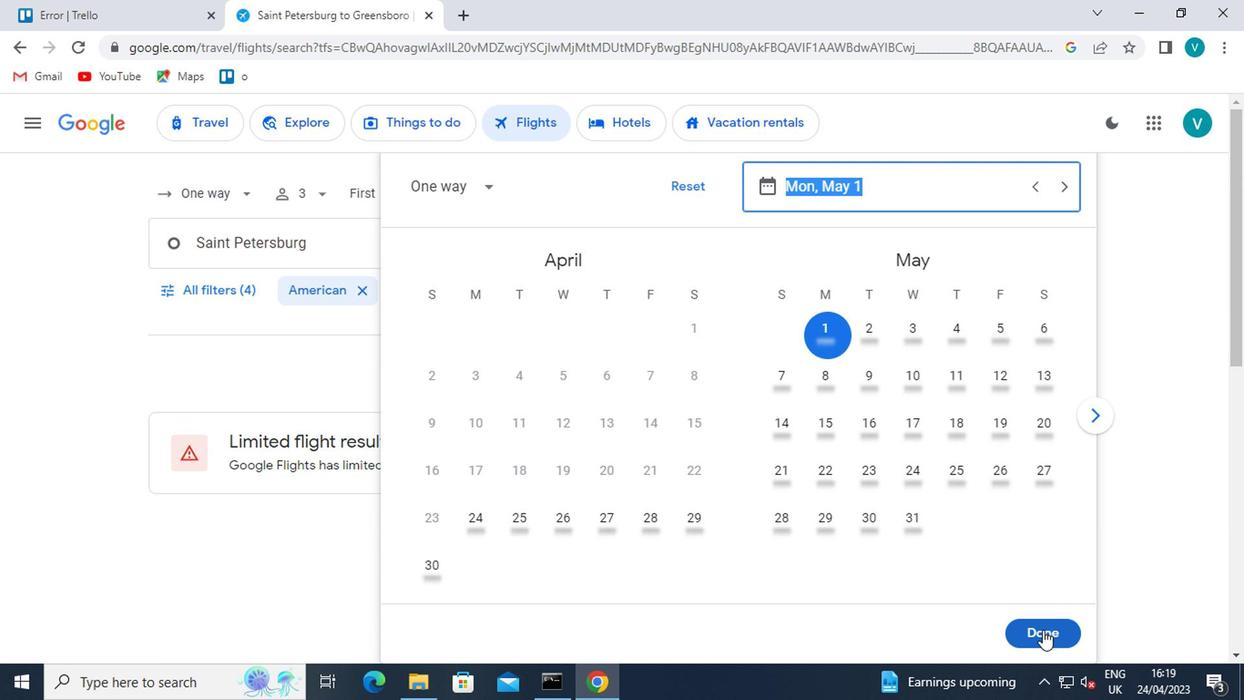 
Action: Mouse moved to (184, 293)
Screenshot: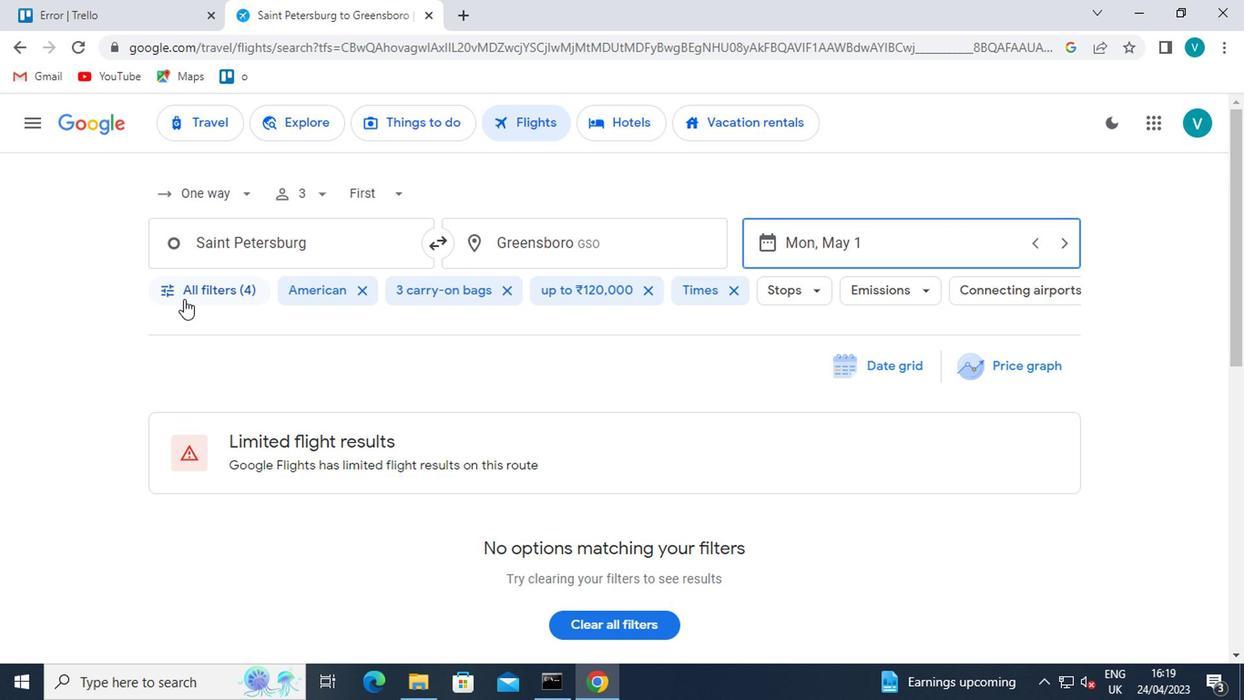 
Action: Mouse pressed left at (184, 293)
Screenshot: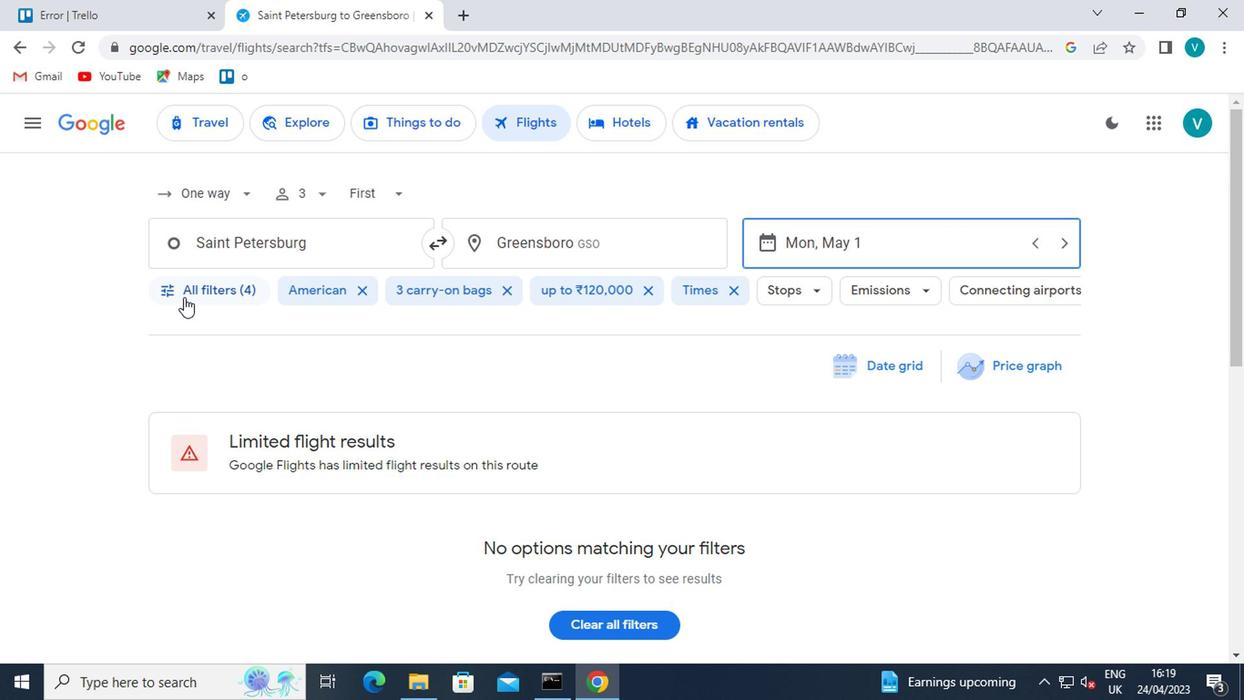 
Action: Mouse moved to (410, 425)
Screenshot: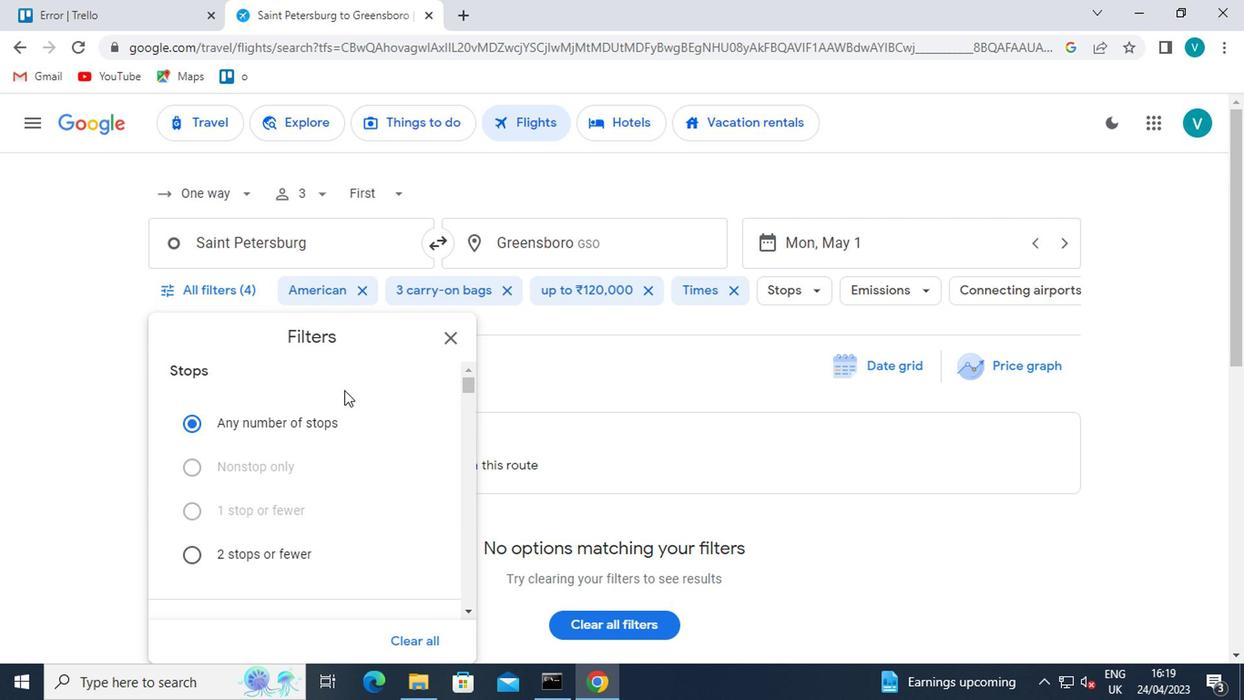 
Action: Mouse scrolled (410, 424) with delta (0, 0)
Screenshot: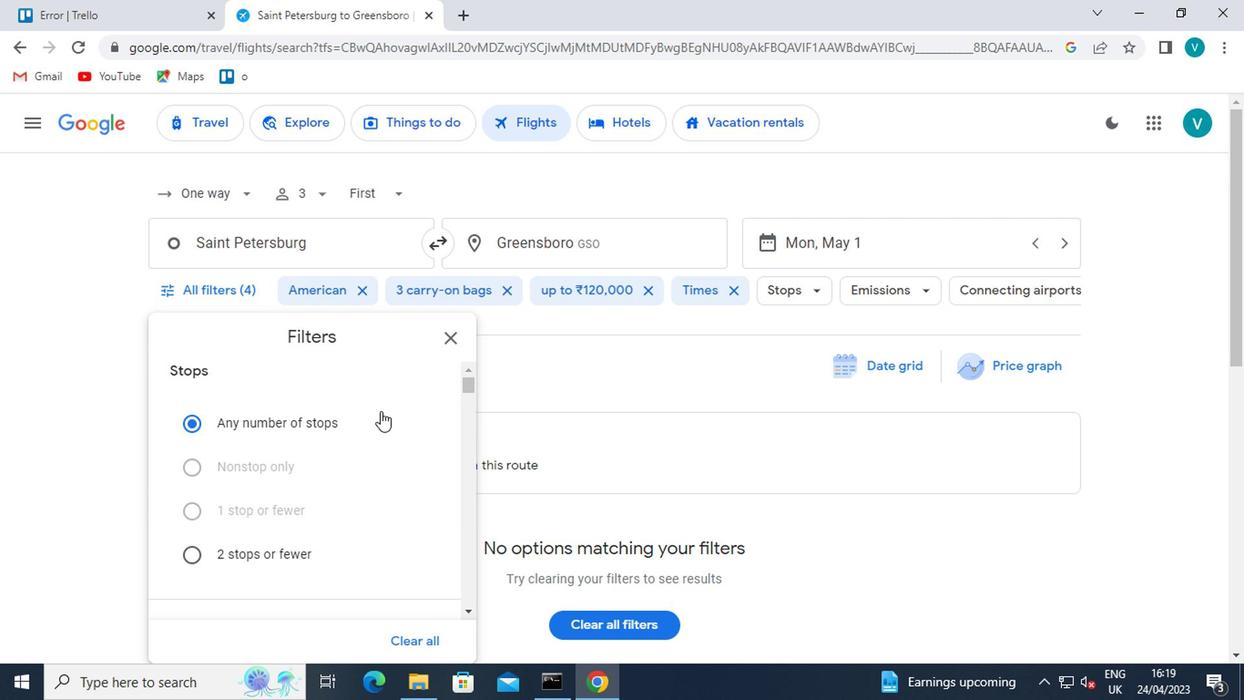 
Action: Mouse scrolled (410, 424) with delta (0, 0)
Screenshot: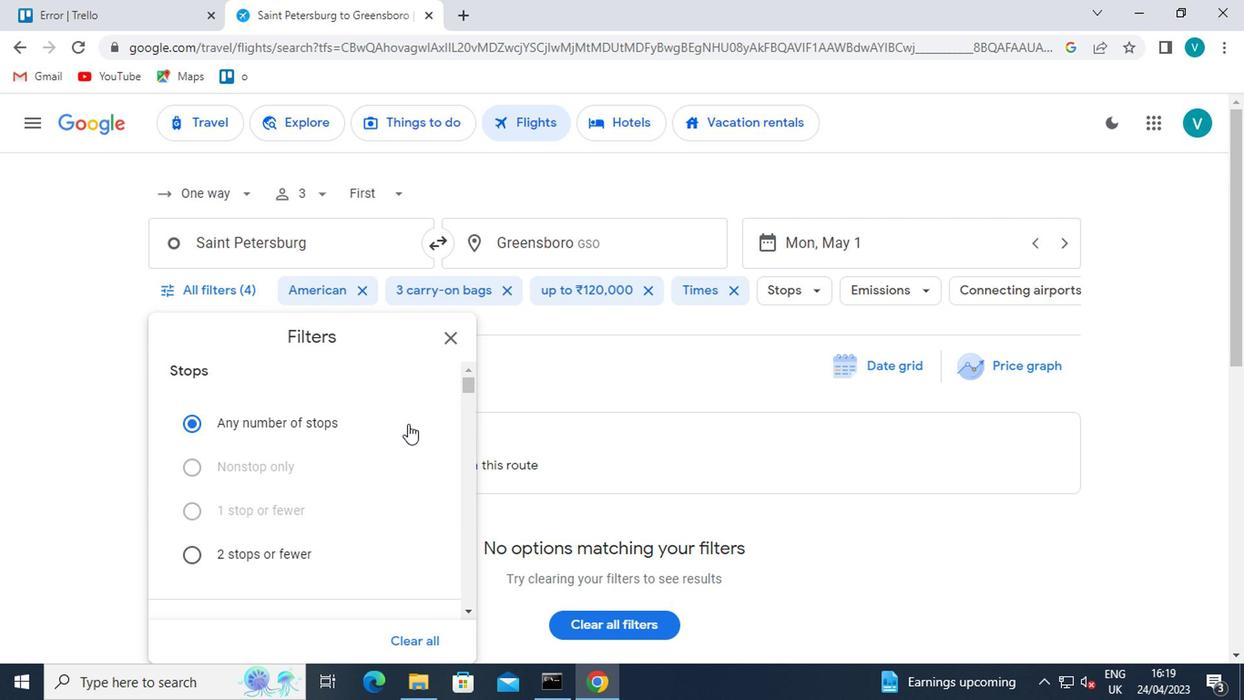 
Action: Mouse scrolled (410, 424) with delta (0, 0)
Screenshot: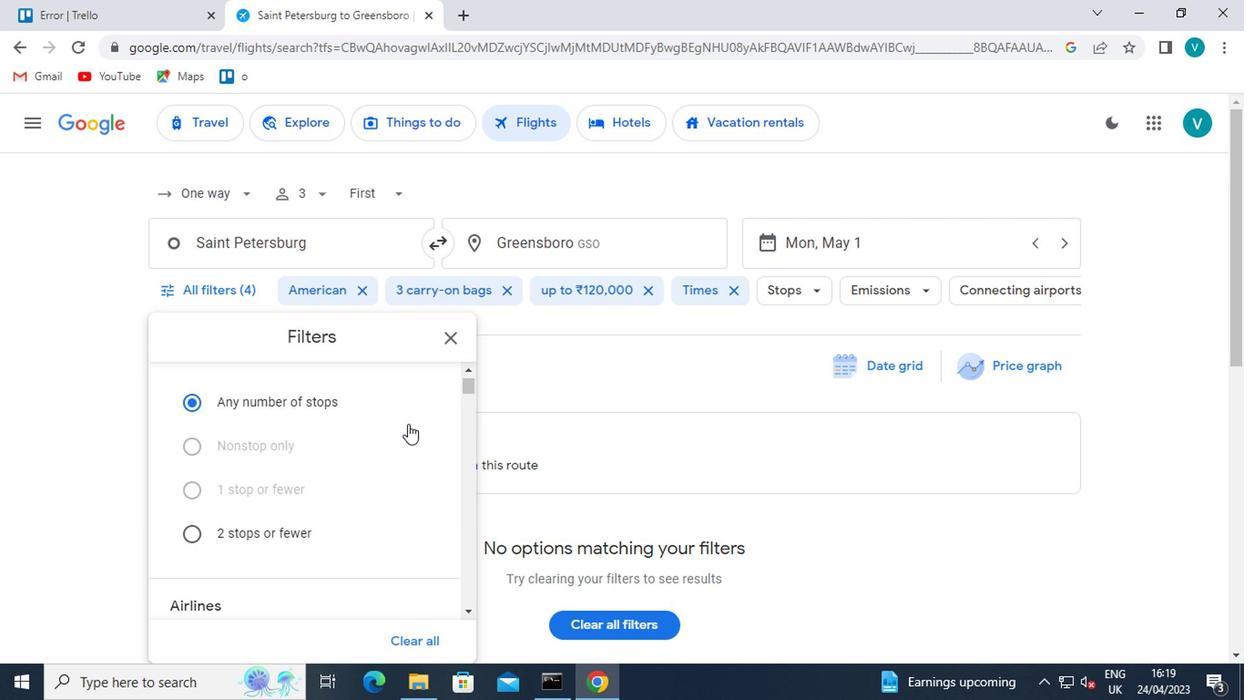
Action: Mouse scrolled (410, 424) with delta (0, 0)
Screenshot: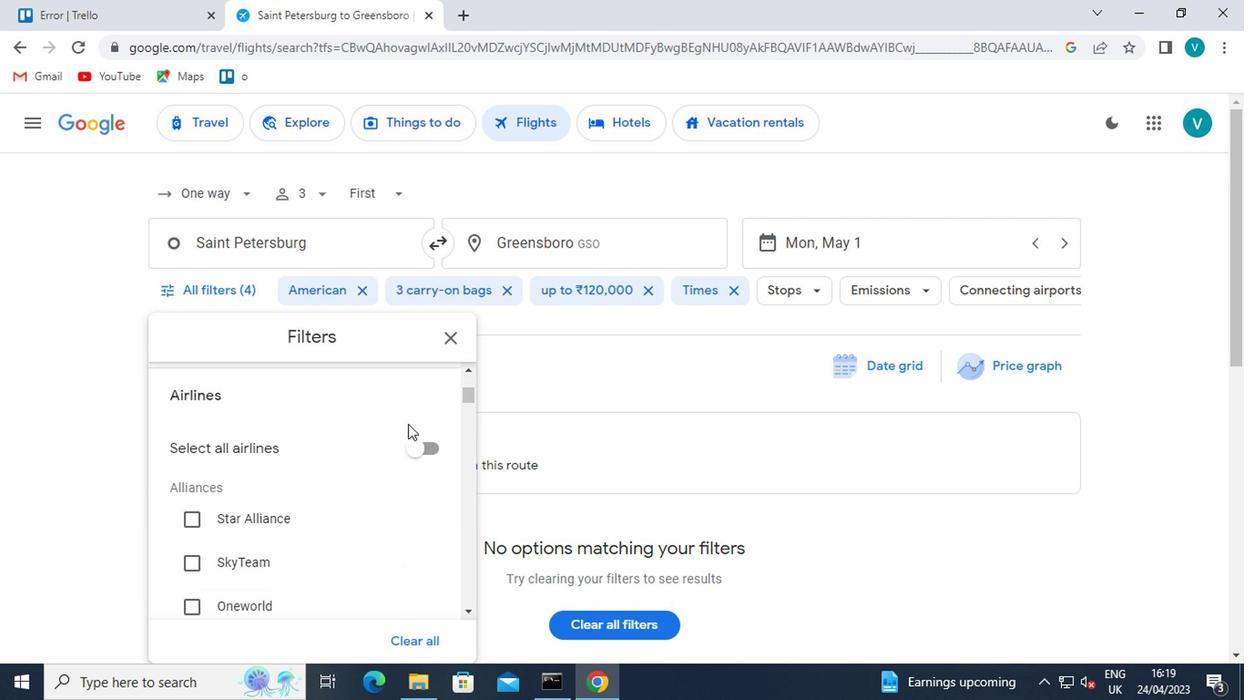 
Action: Mouse scrolled (410, 424) with delta (0, 0)
Screenshot: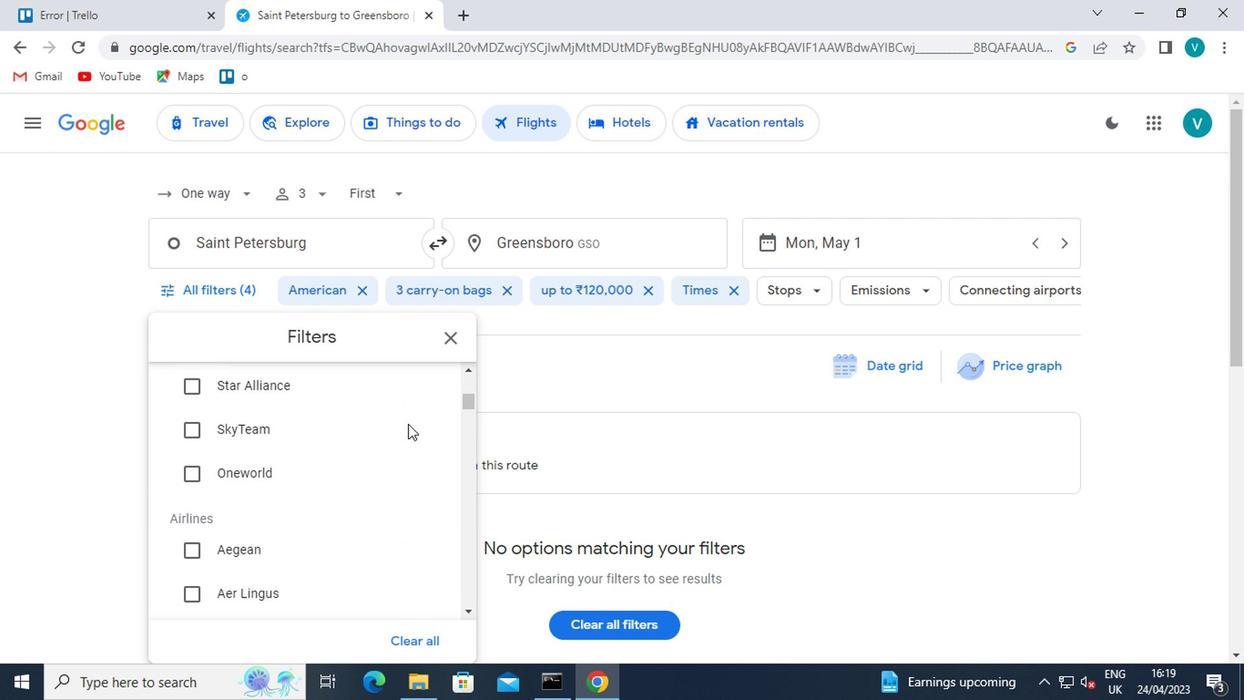 
Action: Mouse scrolled (410, 424) with delta (0, 0)
Screenshot: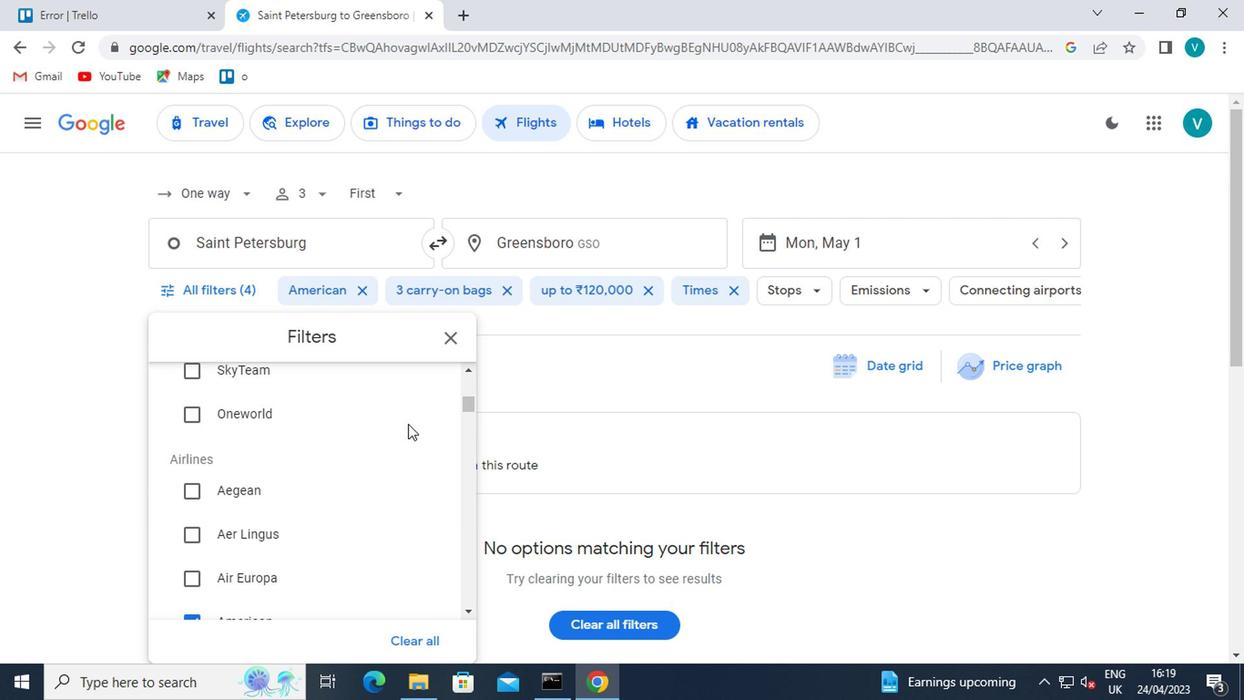 
Action: Mouse scrolled (410, 424) with delta (0, 0)
Screenshot: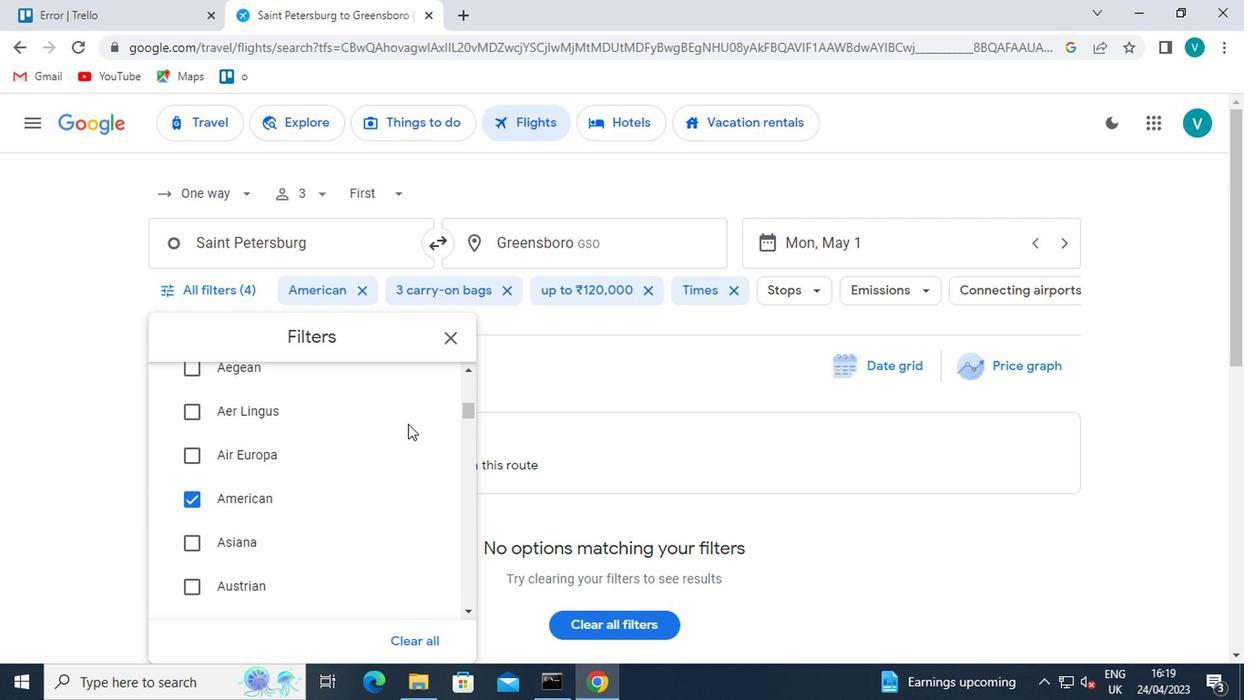 
Action: Mouse scrolled (410, 424) with delta (0, 0)
Screenshot: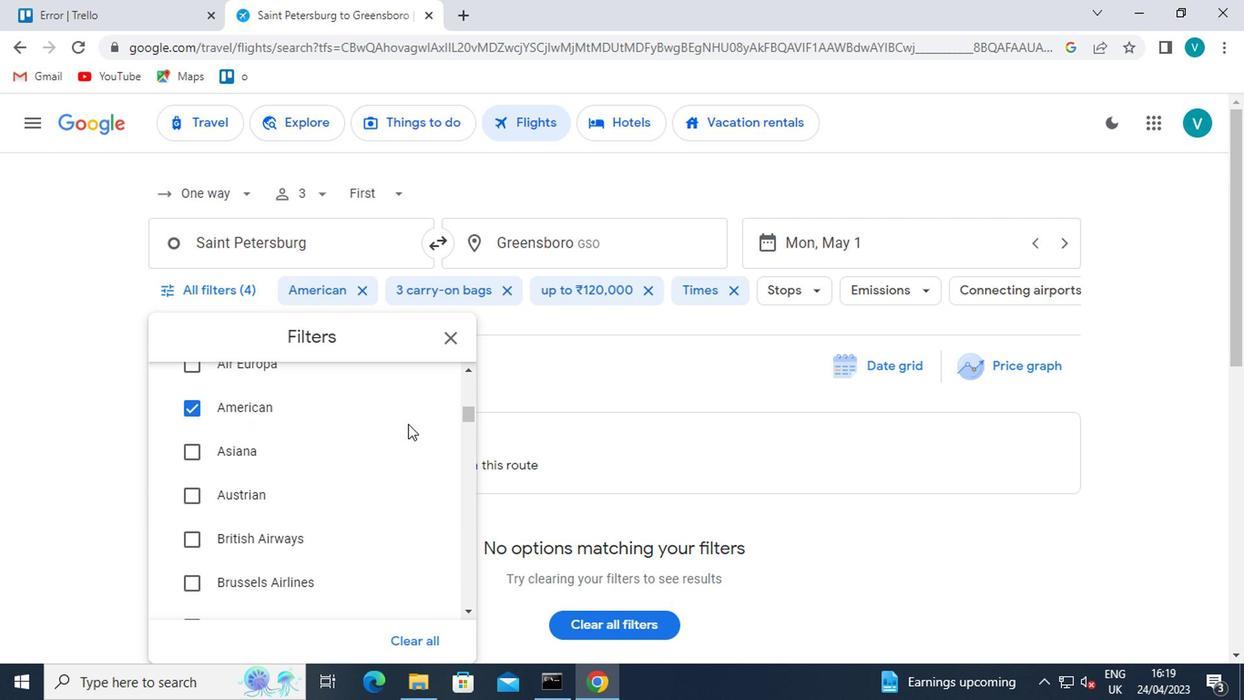 
Action: Mouse scrolled (410, 424) with delta (0, 0)
Screenshot: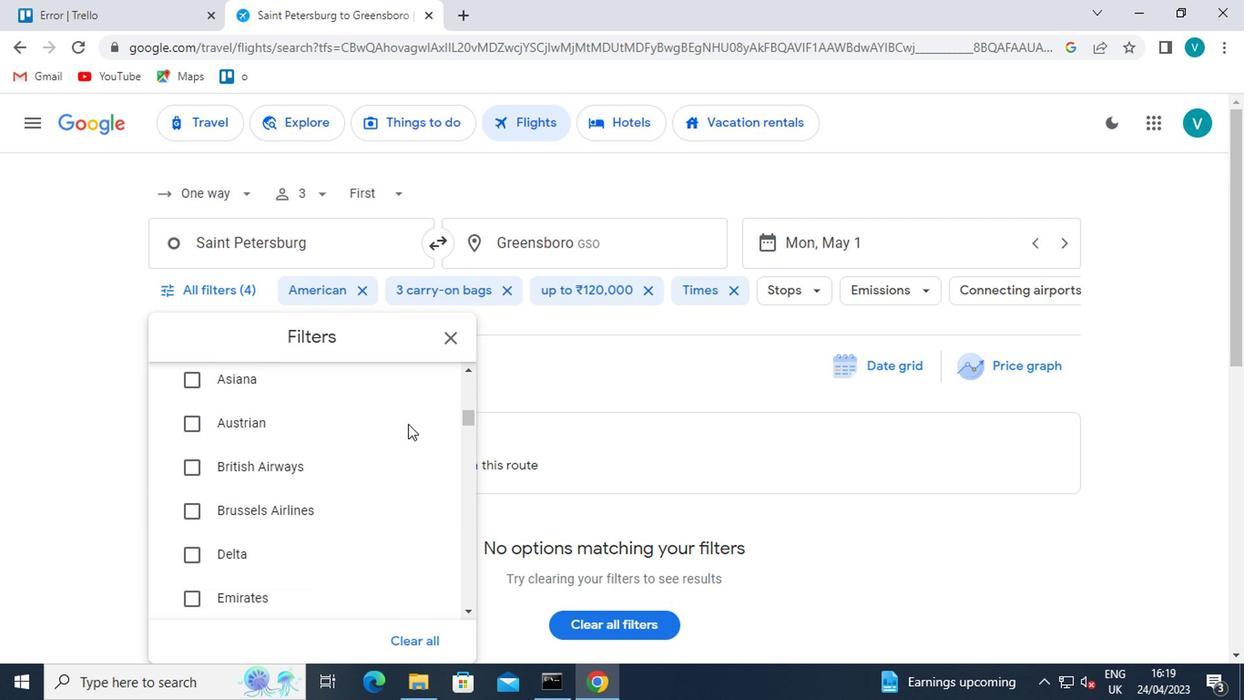 
Action: Mouse scrolled (410, 424) with delta (0, 0)
Screenshot: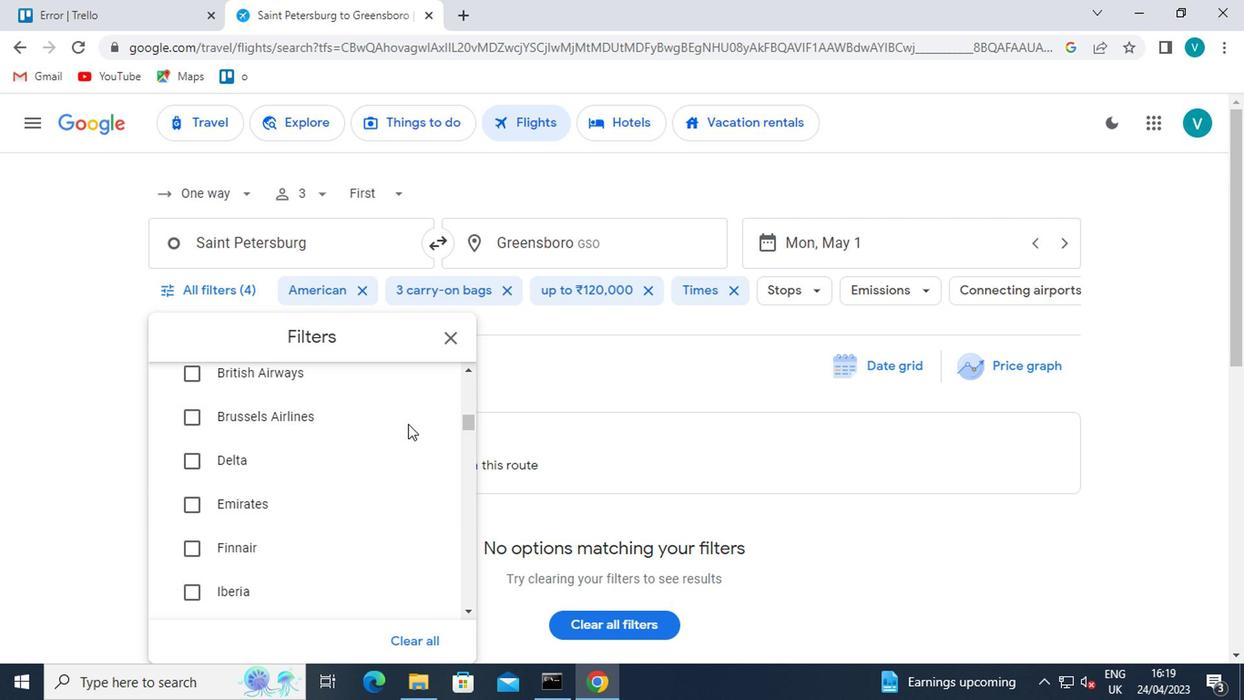 
Action: Mouse scrolled (410, 424) with delta (0, 0)
Screenshot: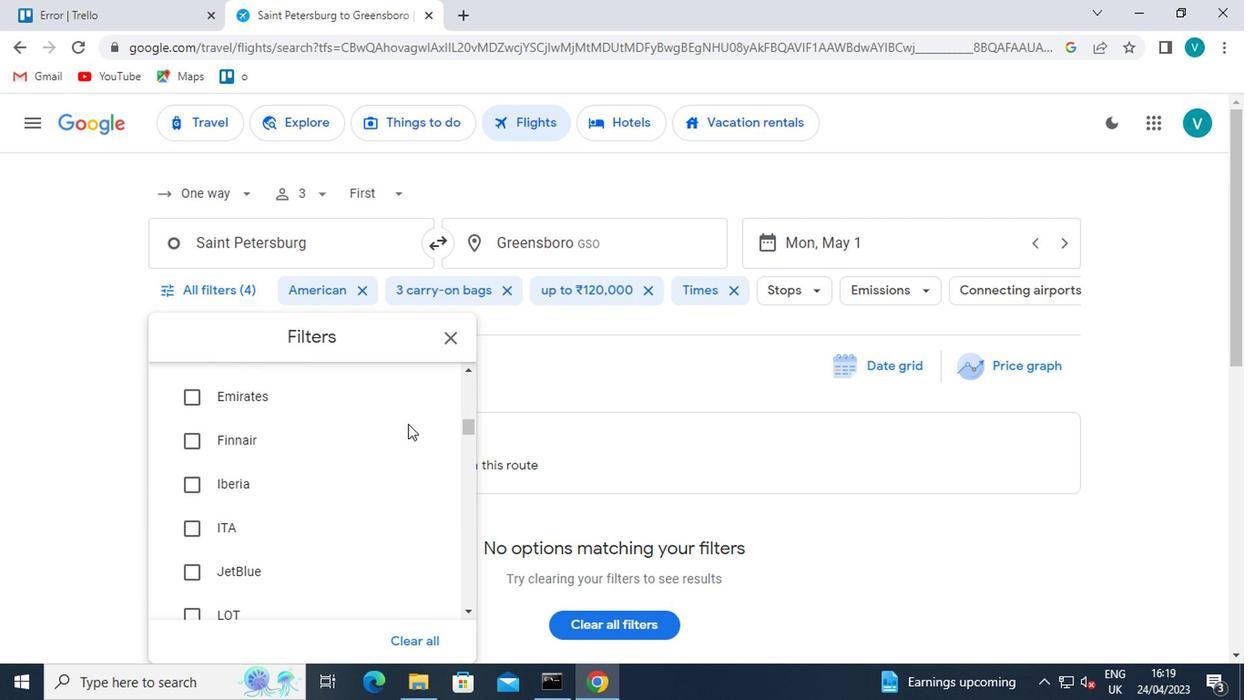 
Action: Mouse scrolled (410, 424) with delta (0, 0)
Screenshot: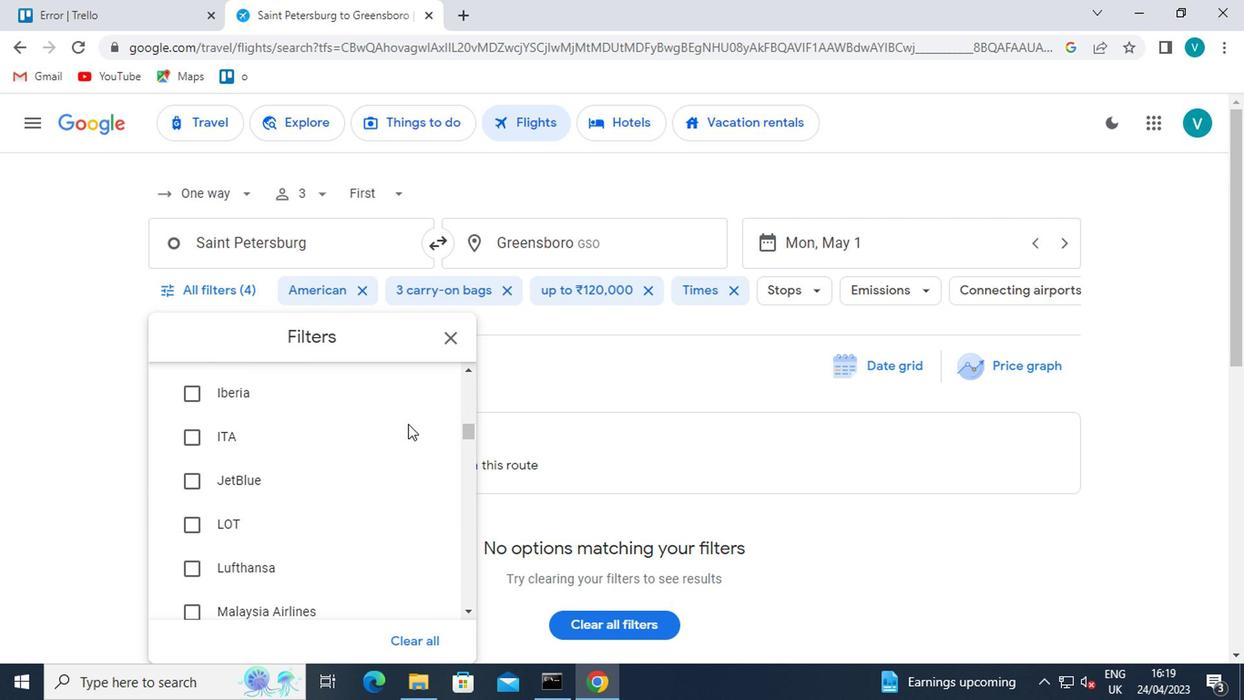 
Action: Mouse scrolled (410, 424) with delta (0, 0)
Screenshot: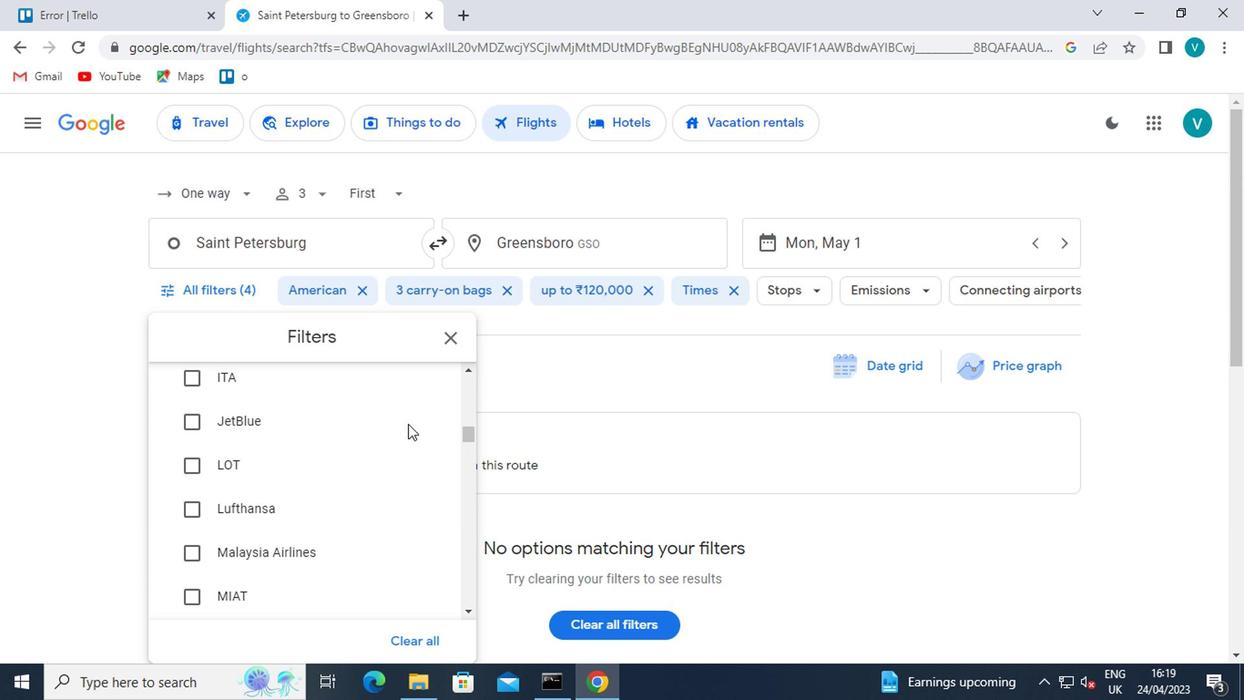 
Action: Mouse scrolled (410, 424) with delta (0, 0)
Screenshot: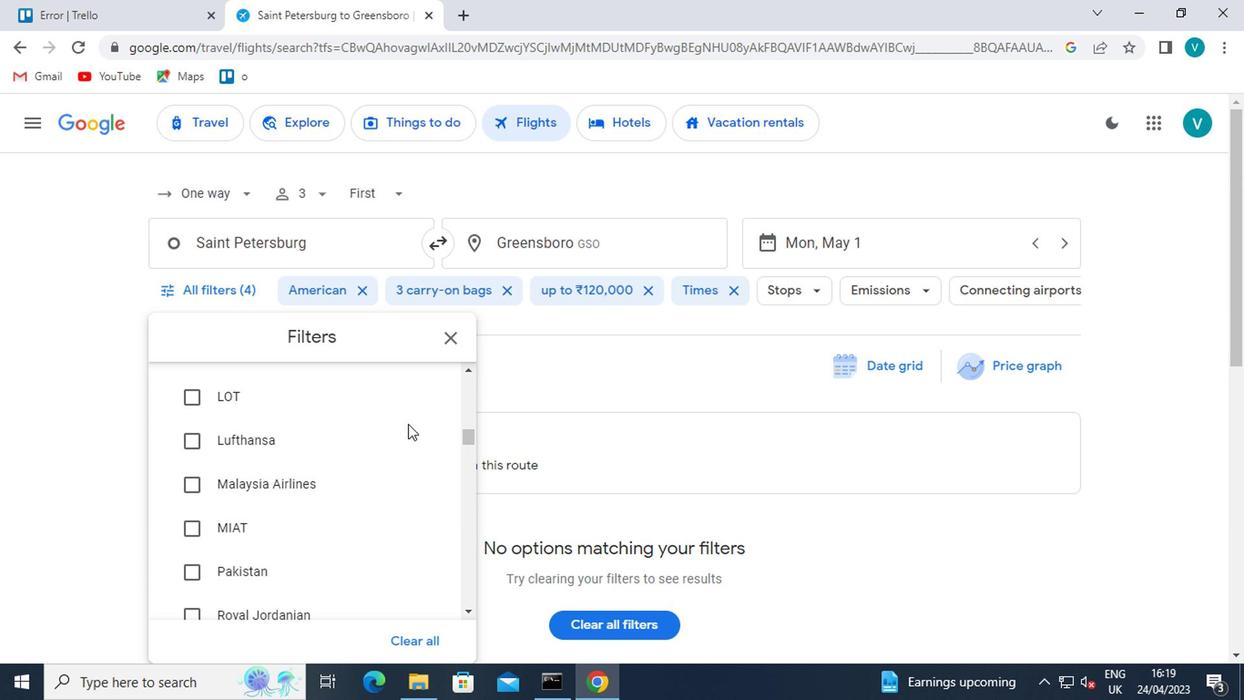 
Action: Mouse scrolled (410, 424) with delta (0, 0)
Screenshot: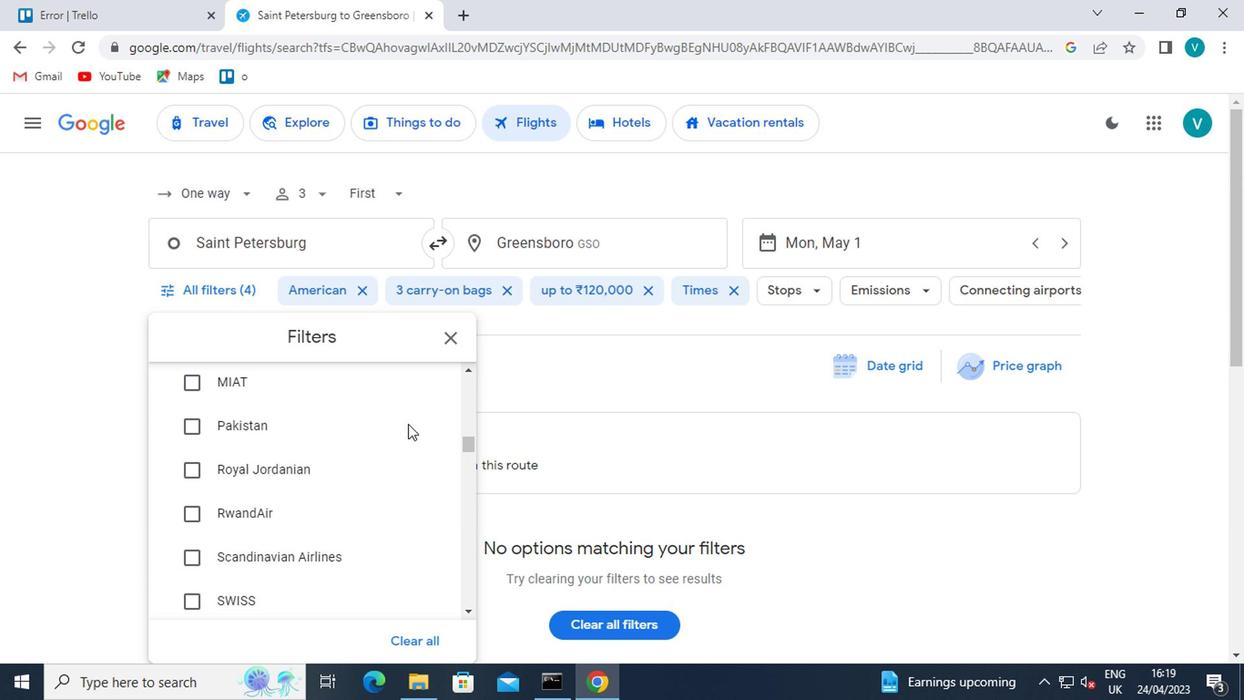 
Action: Mouse scrolled (410, 424) with delta (0, 0)
Screenshot: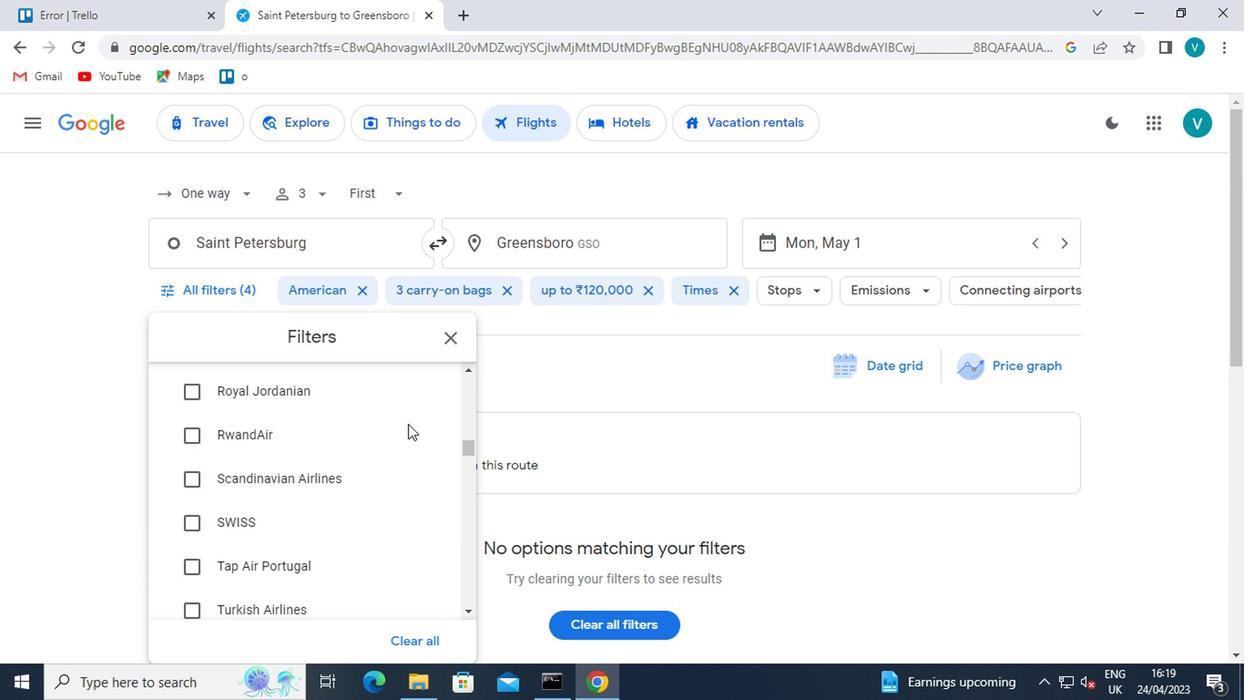
Action: Mouse scrolled (410, 424) with delta (0, 0)
Screenshot: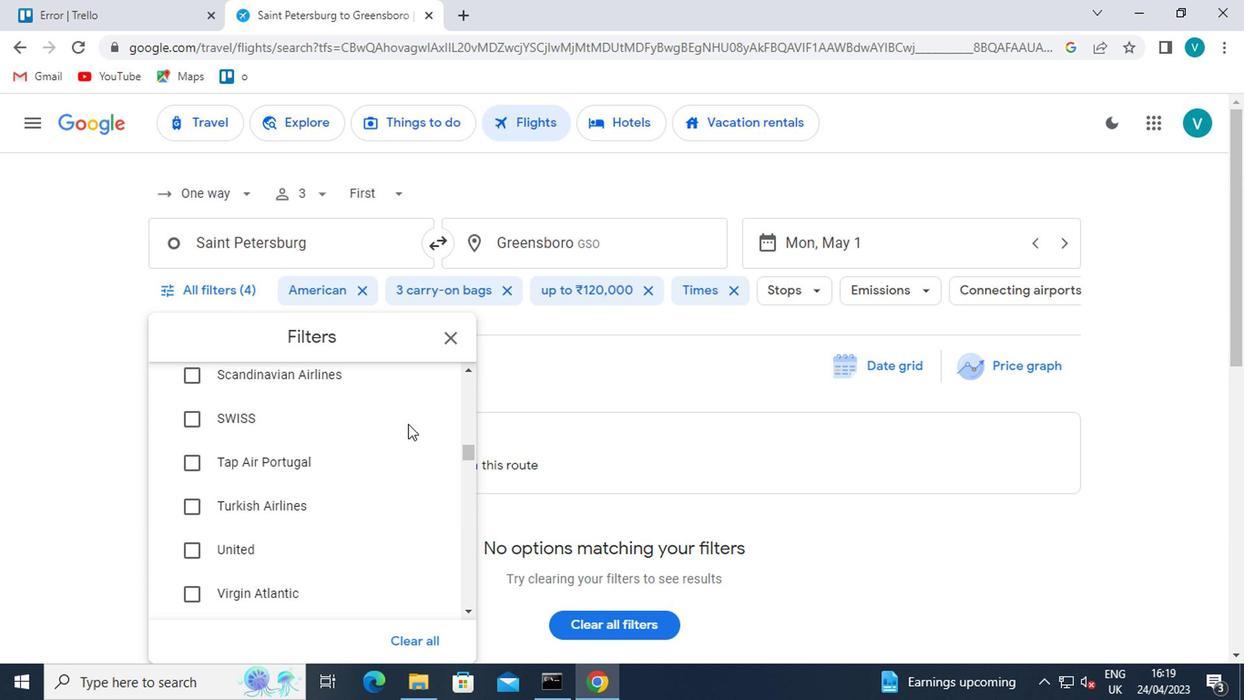 
Action: Mouse moved to (411, 458)
Screenshot: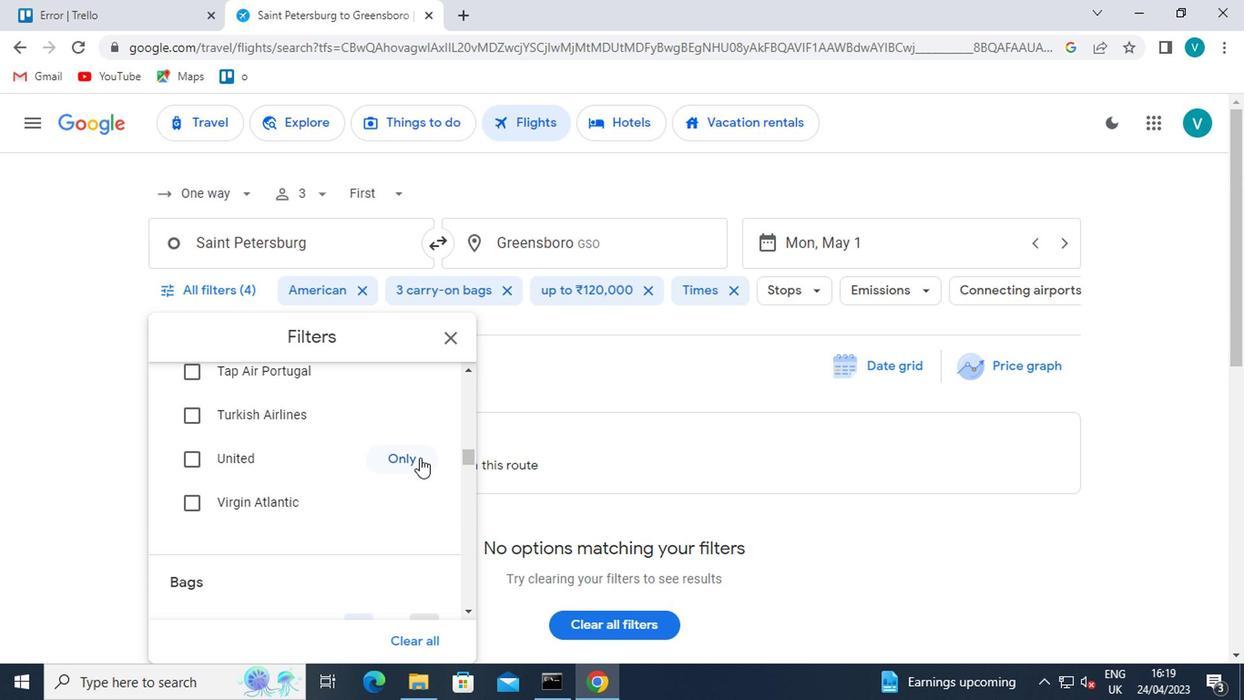 
Action: Mouse pressed left at (411, 458)
Screenshot: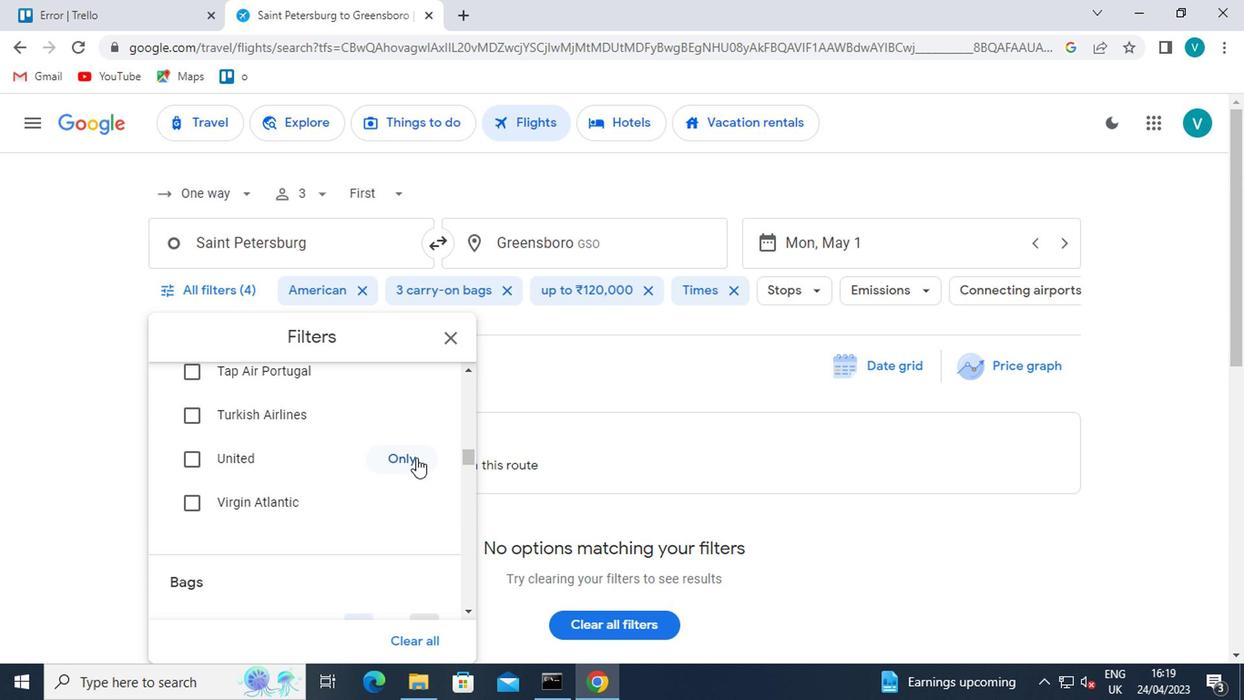 
Action: Mouse moved to (396, 480)
Screenshot: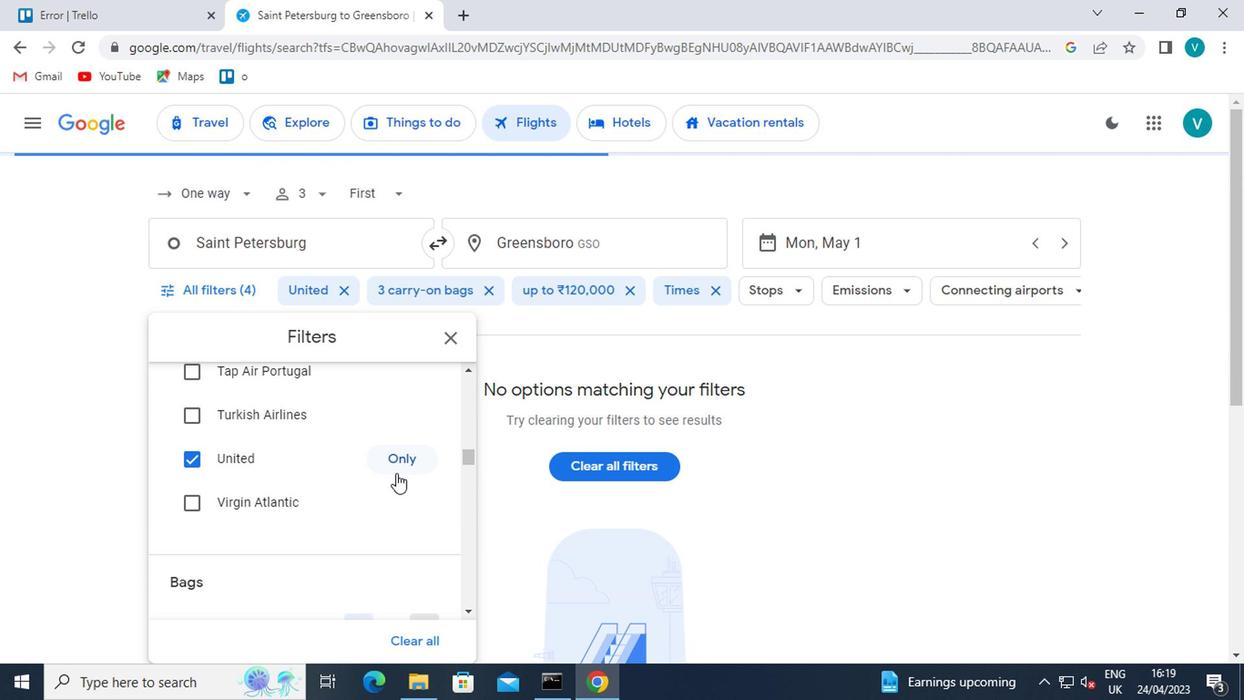 
Action: Mouse scrolled (396, 479) with delta (0, 0)
Screenshot: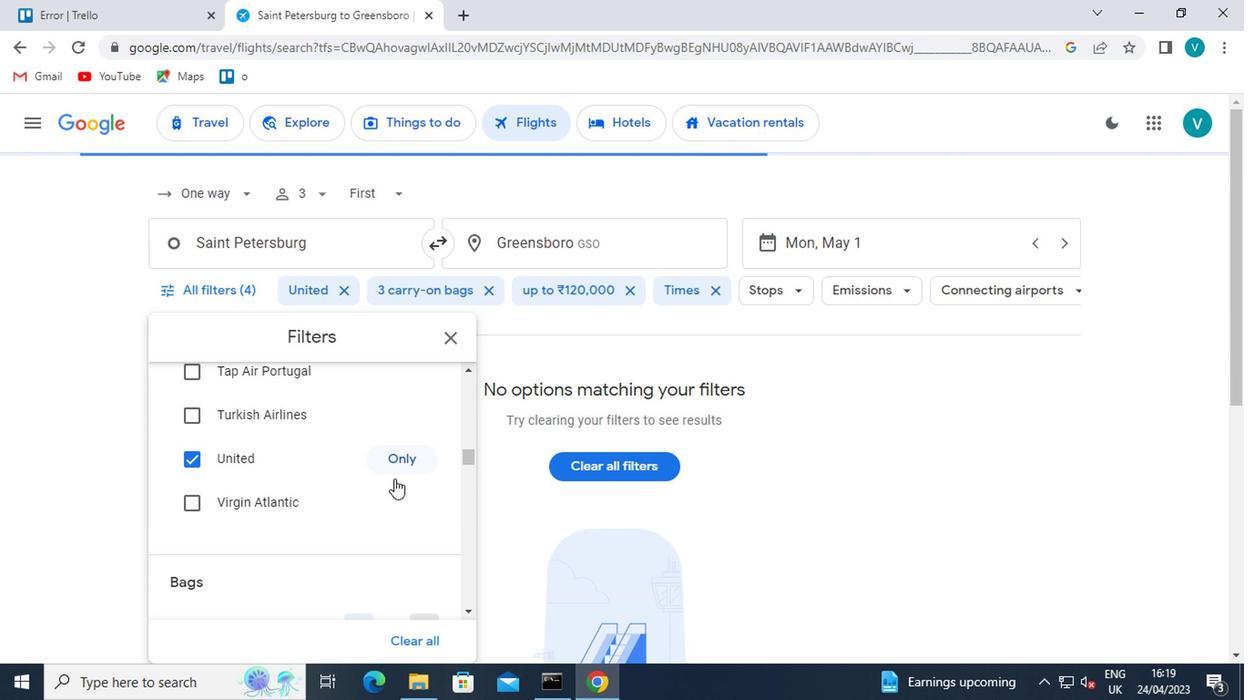 
Action: Mouse moved to (403, 526)
Screenshot: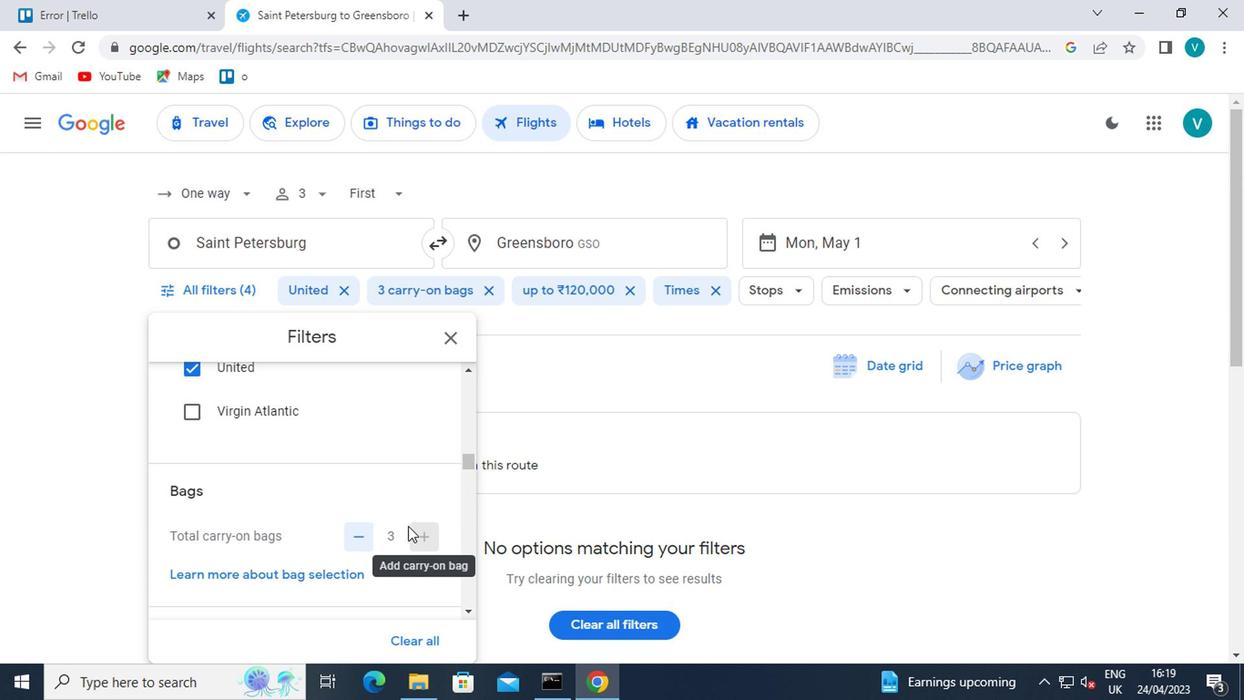 
Action: Mouse scrolled (403, 525) with delta (0, 0)
Screenshot: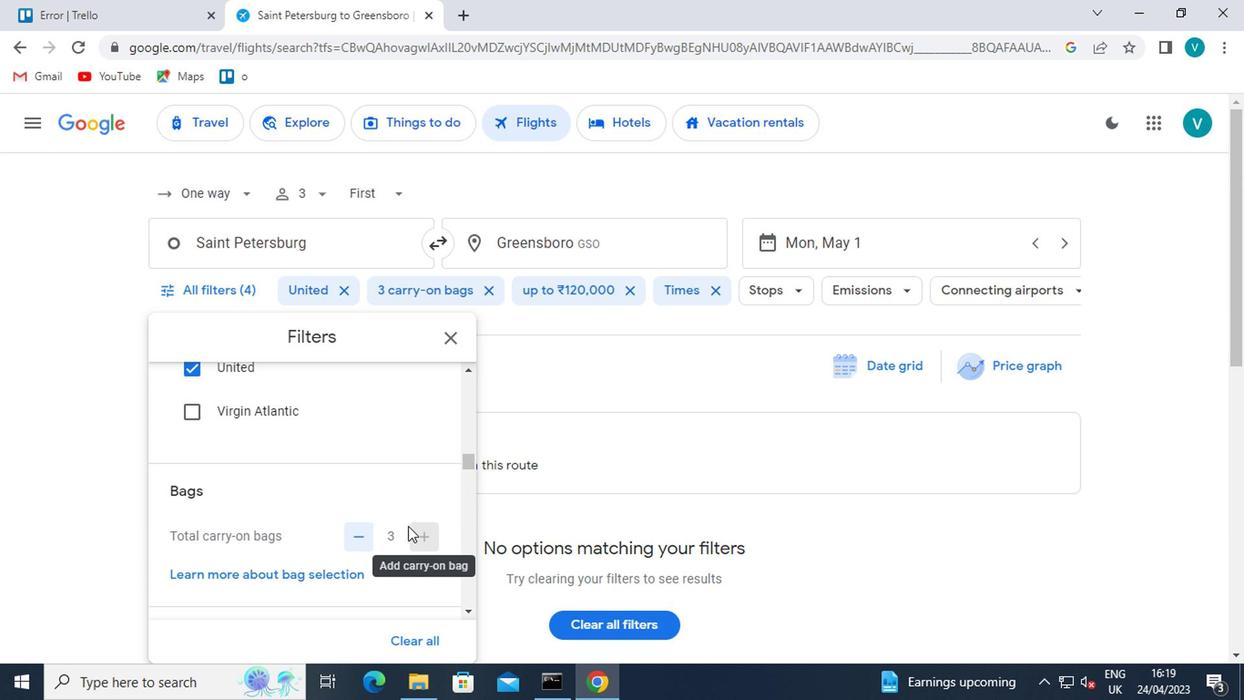 
Action: Mouse scrolled (403, 525) with delta (0, 0)
Screenshot: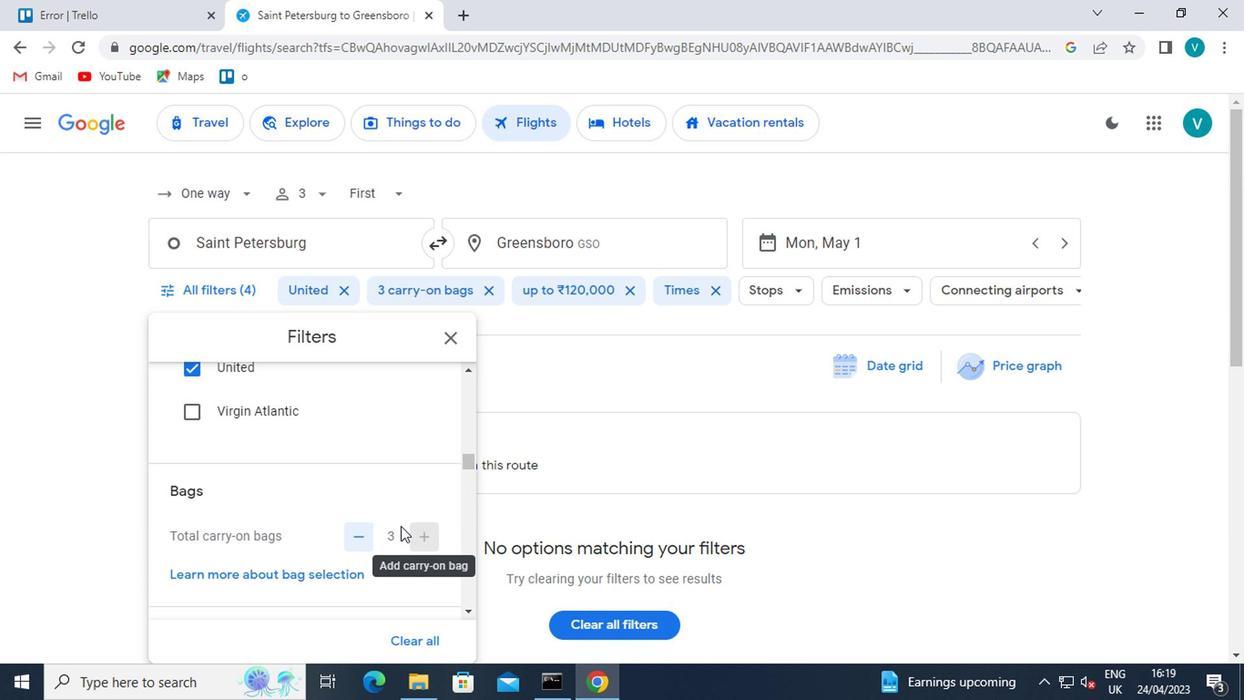 
Action: Mouse moved to (425, 529)
Screenshot: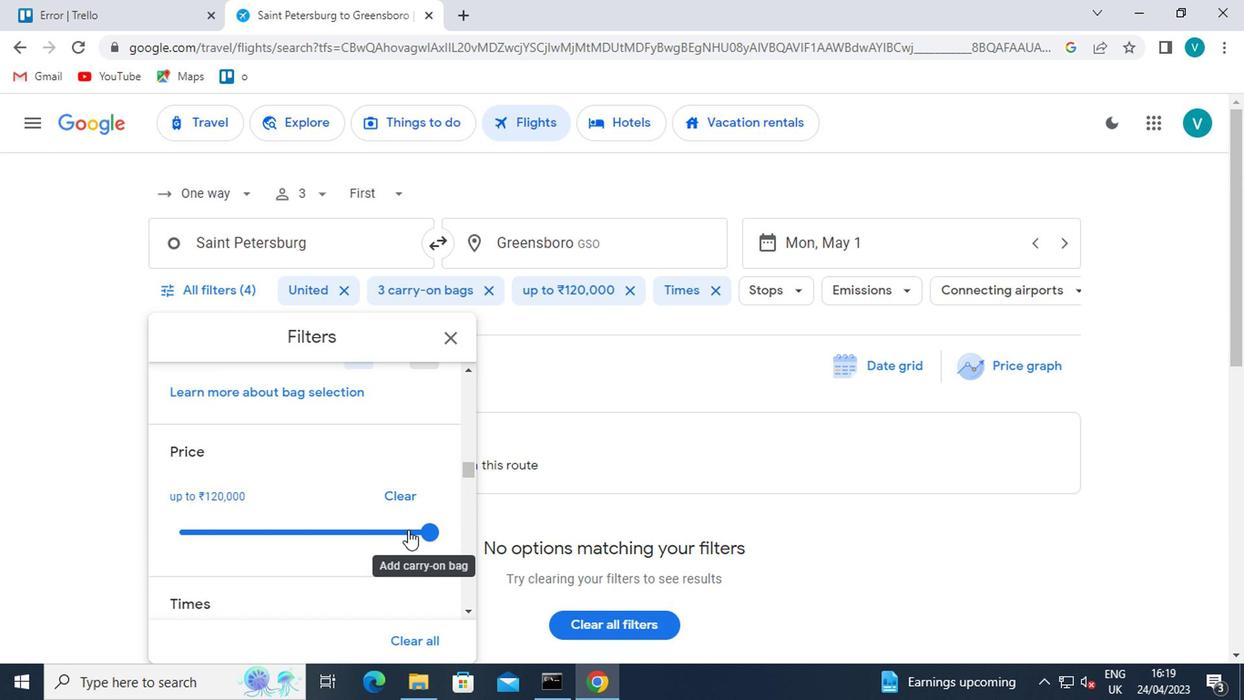 
Action: Mouse pressed left at (425, 529)
Screenshot: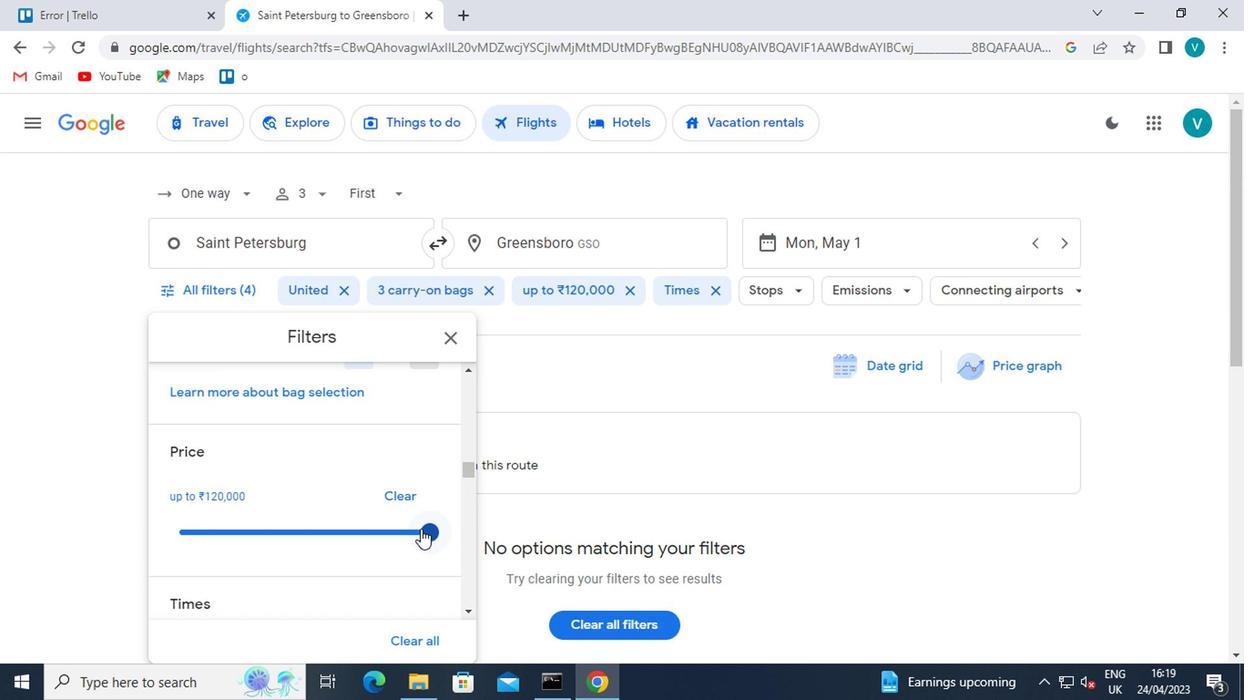 
Action: Mouse moved to (423, 486)
Screenshot: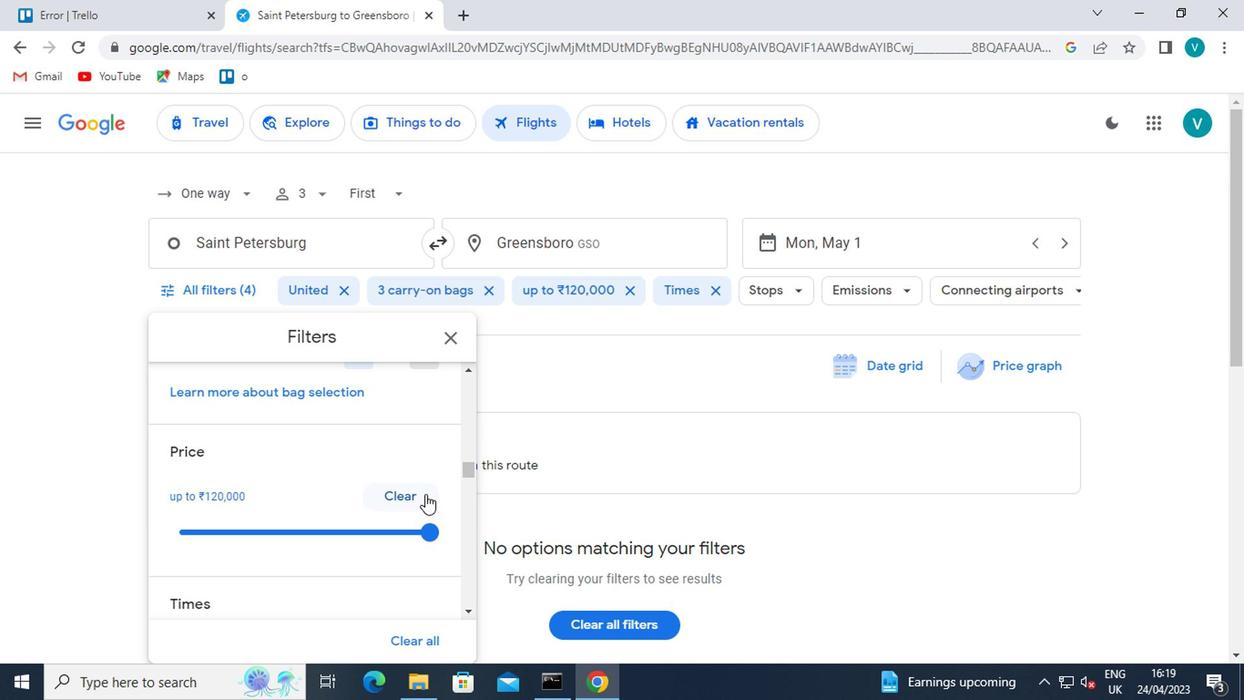 
Action: Mouse scrolled (423, 484) with delta (0, -1)
Screenshot: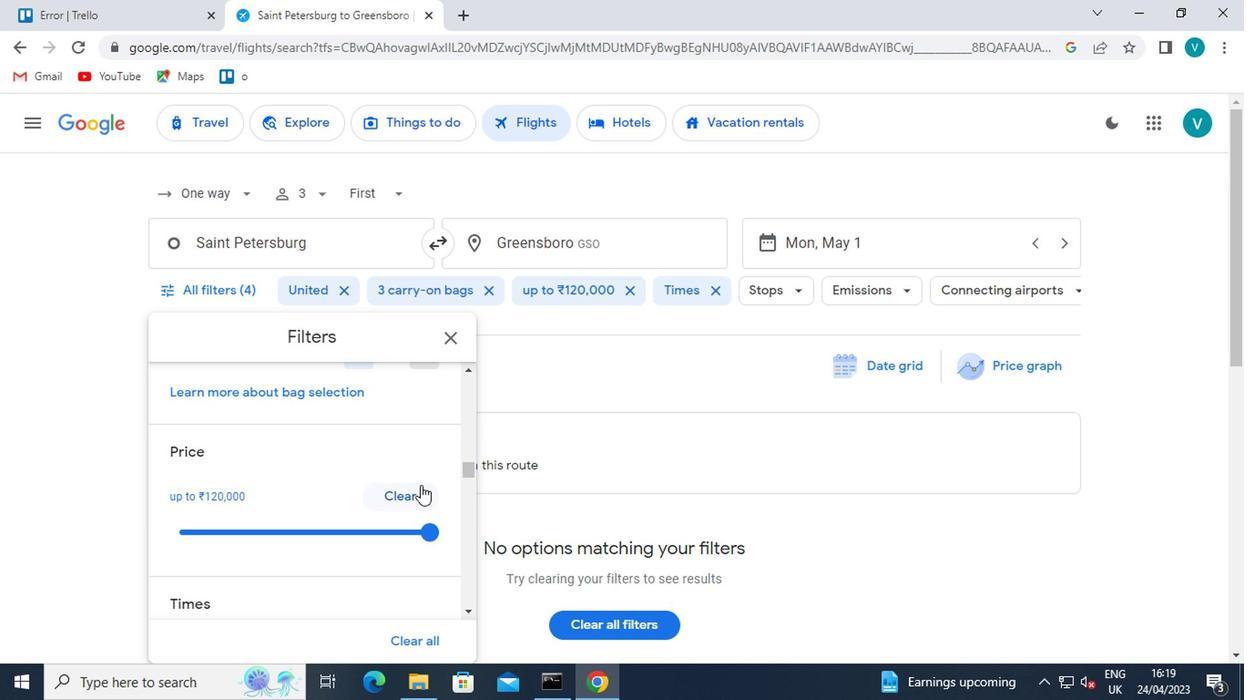 
Action: Mouse scrolled (423, 484) with delta (0, -1)
Screenshot: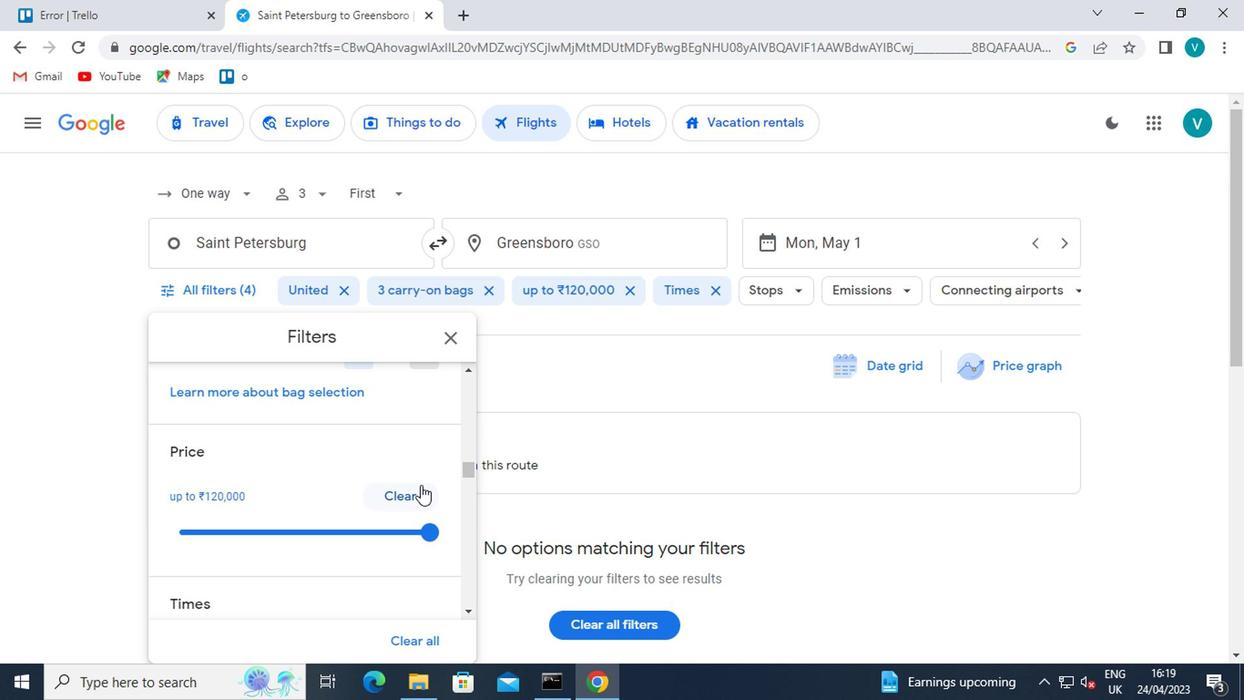 
Action: Mouse moved to (225, 555)
Screenshot: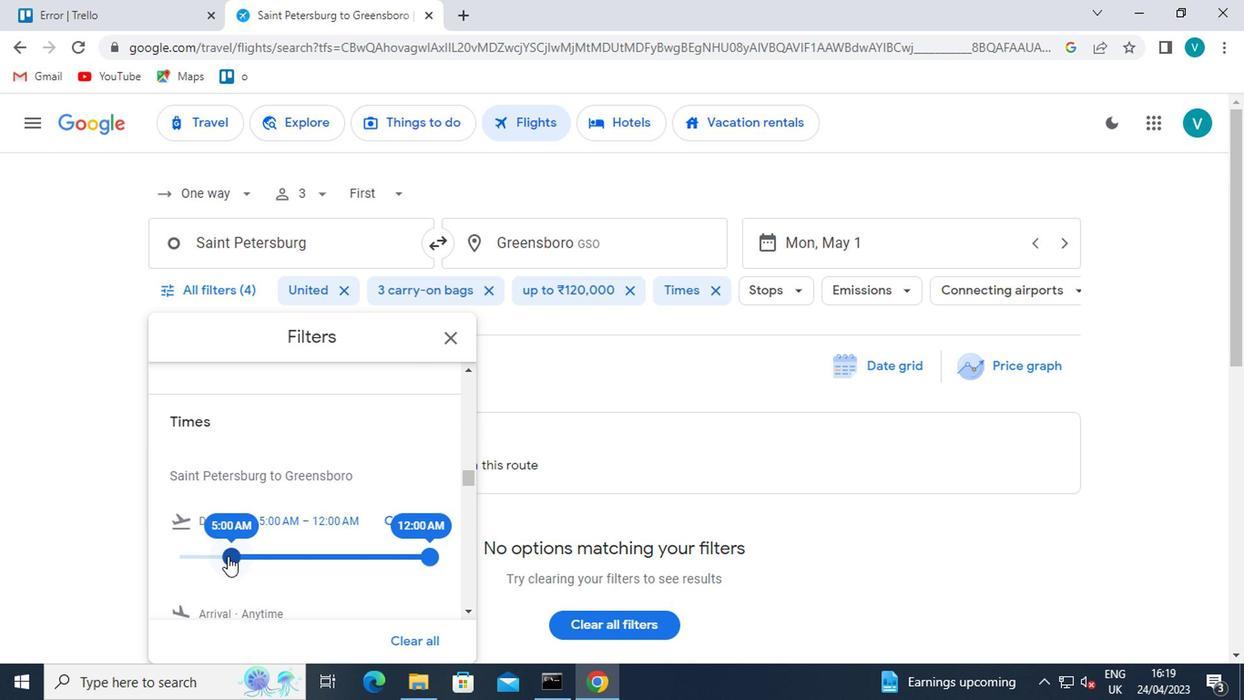 
Action: Mouse pressed left at (225, 555)
Screenshot: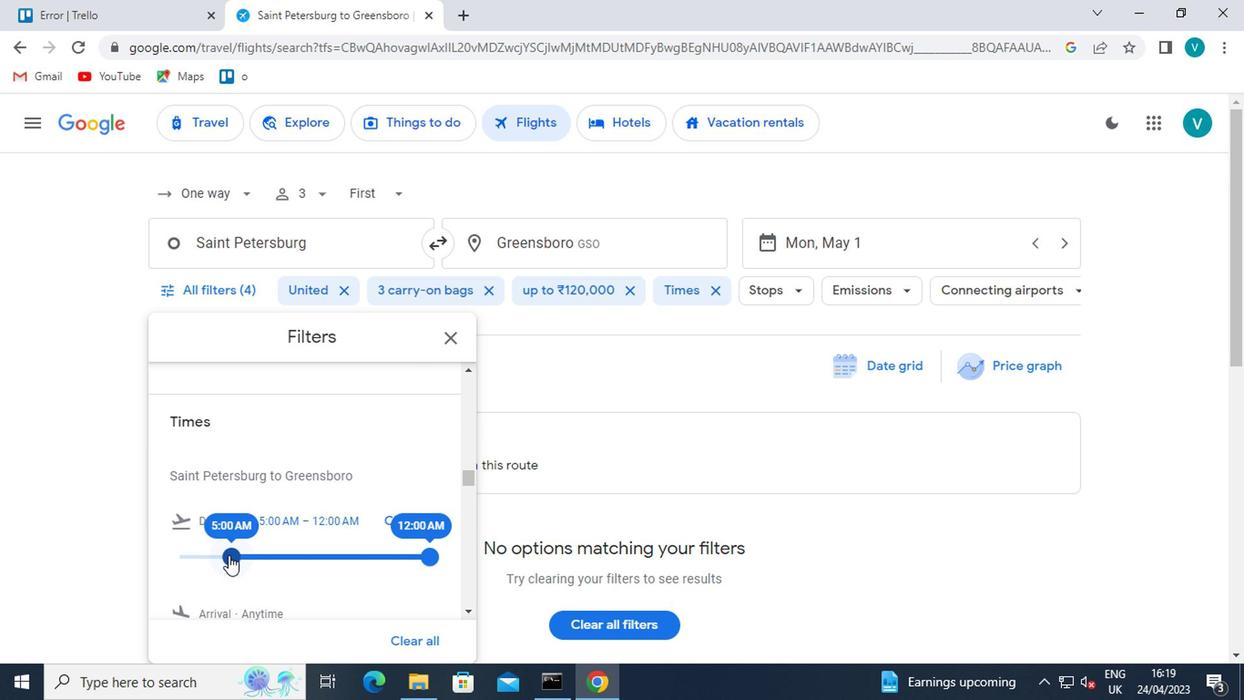 
Action: Mouse moved to (242, 554)
Screenshot: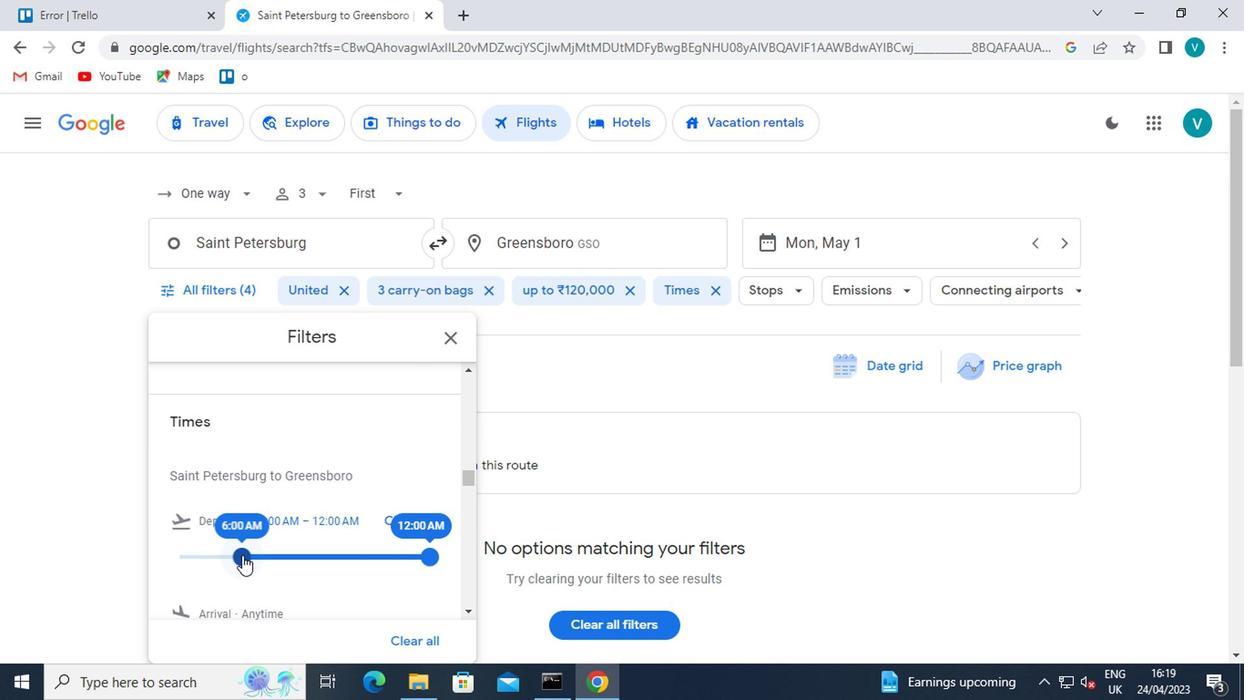 
